 Task: Create a due date automation trigger when advanced on, the moment a card is due add fields with custom field "Resume" set to a number greater or equal to 1 and lower or equal to 10.
Action: Mouse moved to (1247, 355)
Screenshot: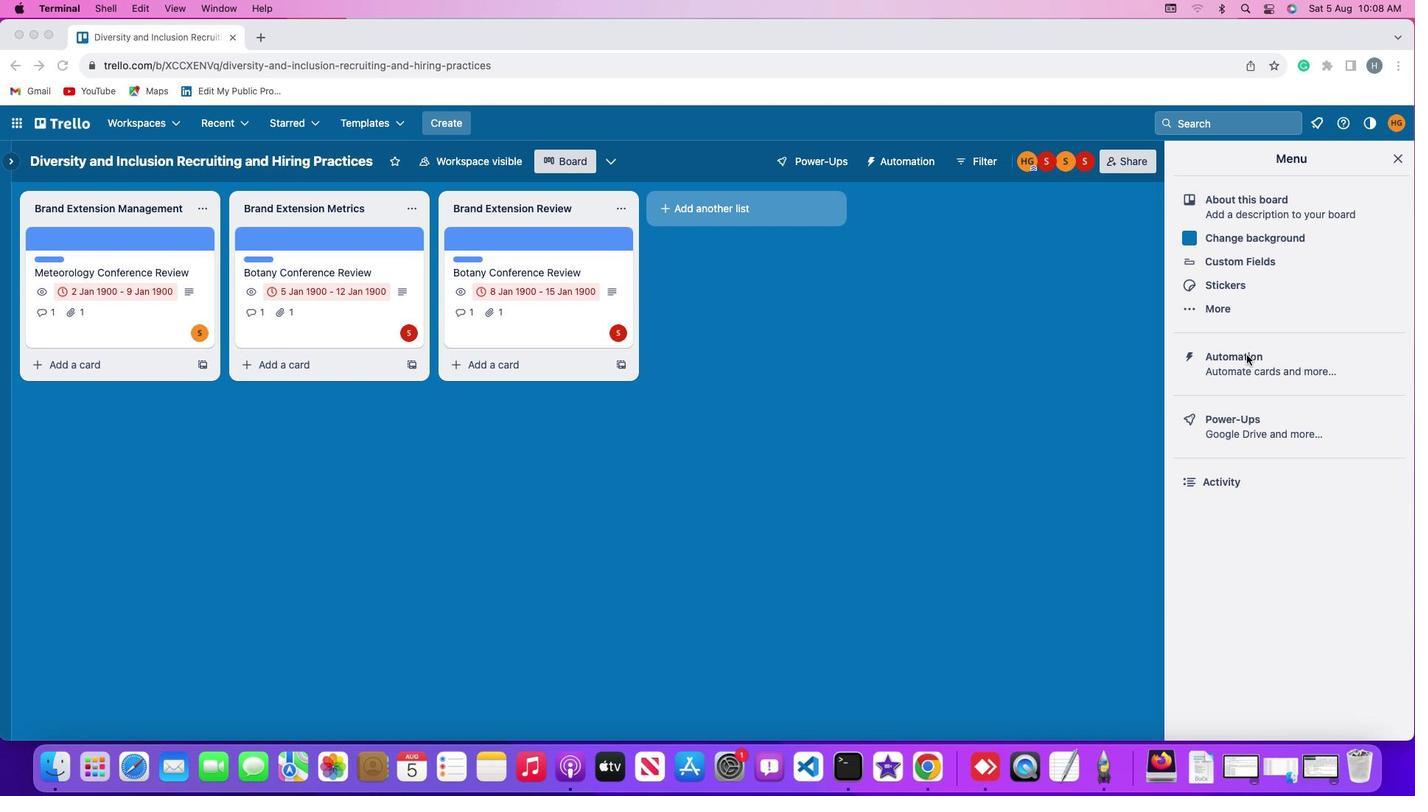 
Action: Mouse pressed left at (1247, 355)
Screenshot: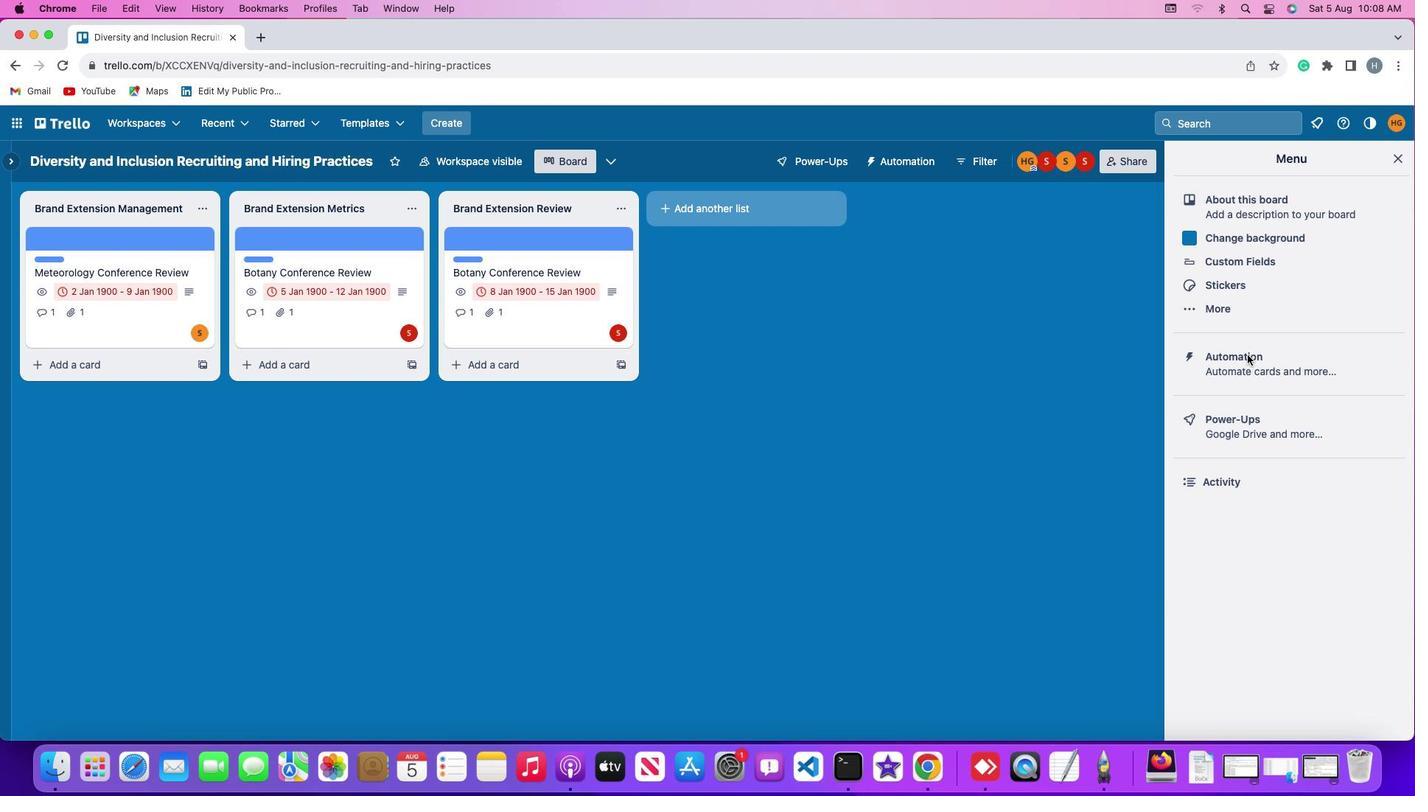 
Action: Mouse moved to (1247, 354)
Screenshot: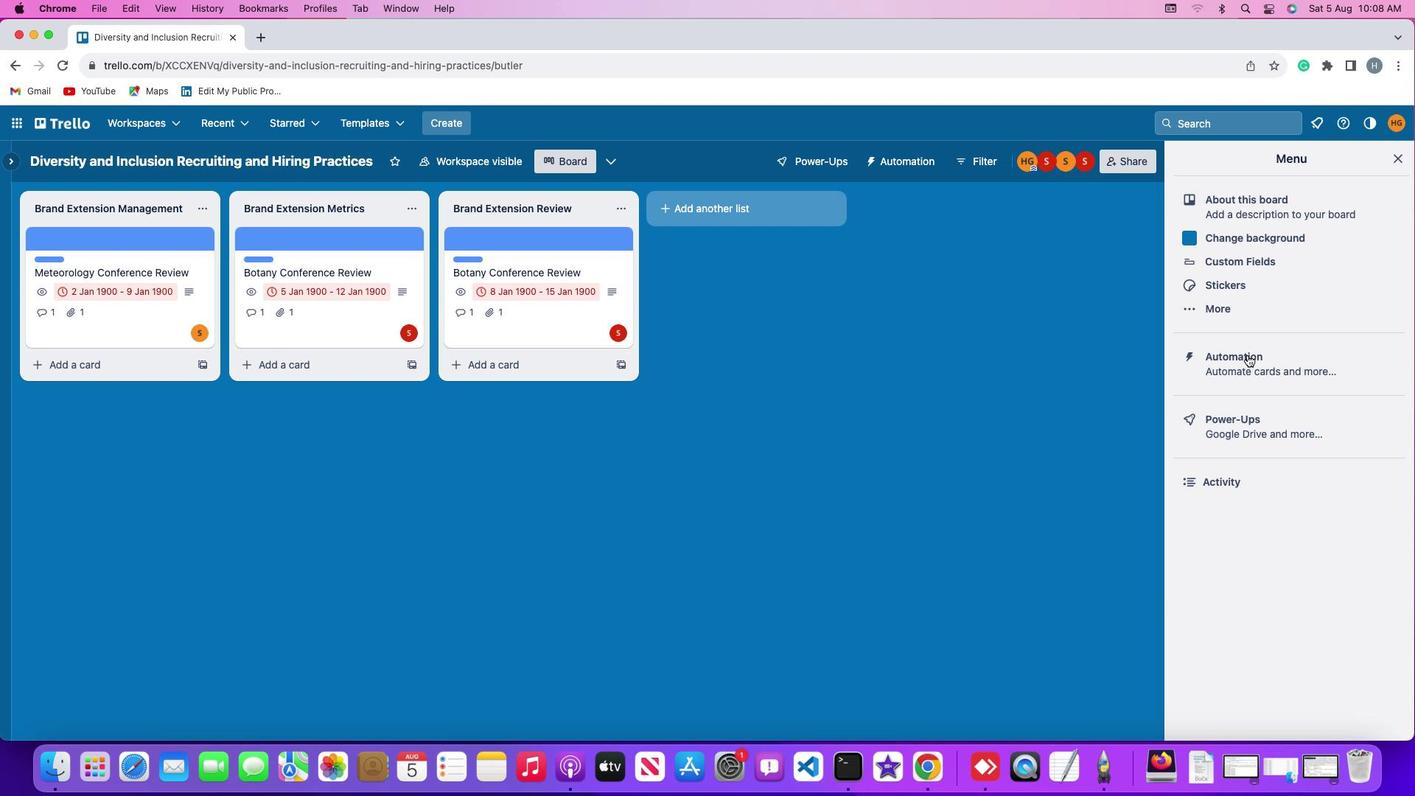 
Action: Mouse pressed left at (1247, 354)
Screenshot: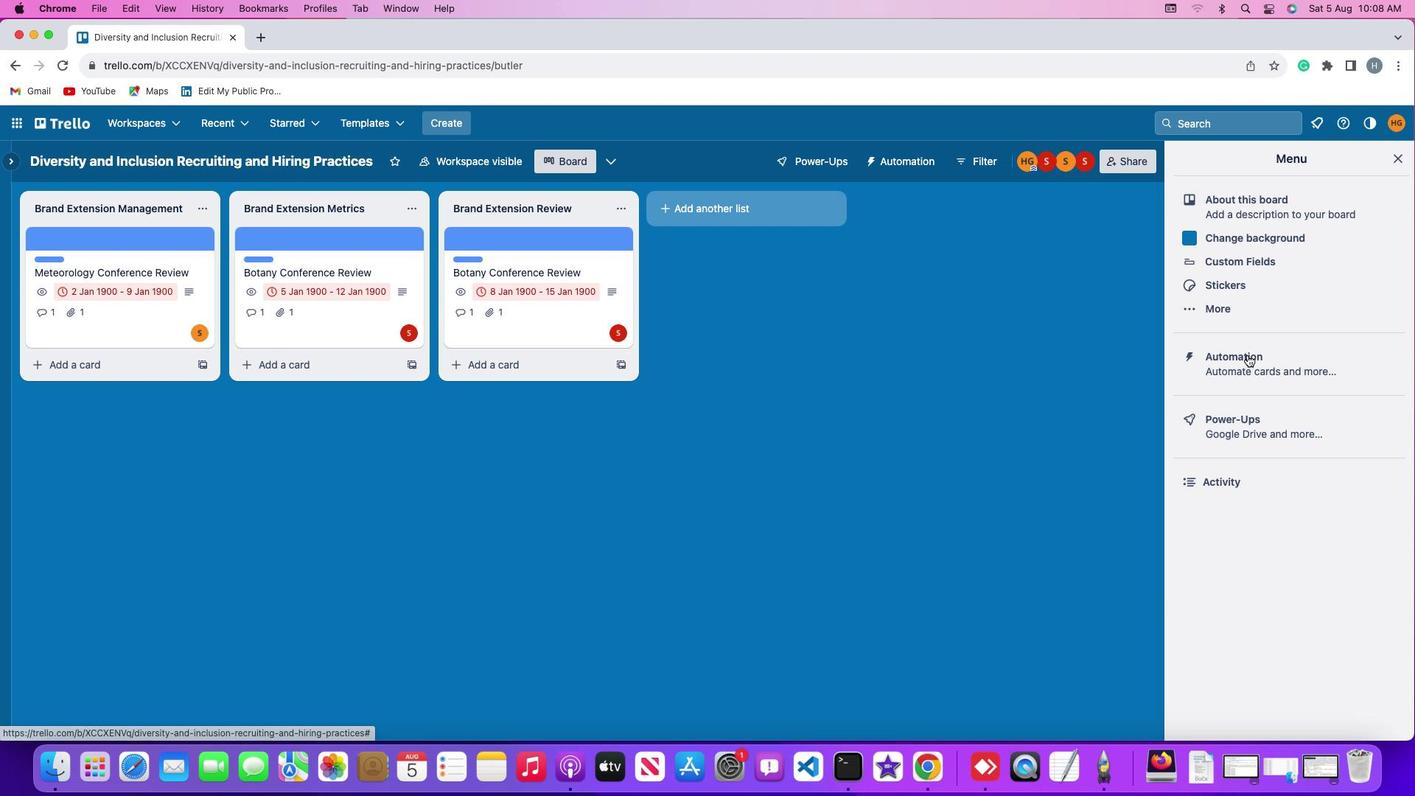 
Action: Mouse moved to (91, 356)
Screenshot: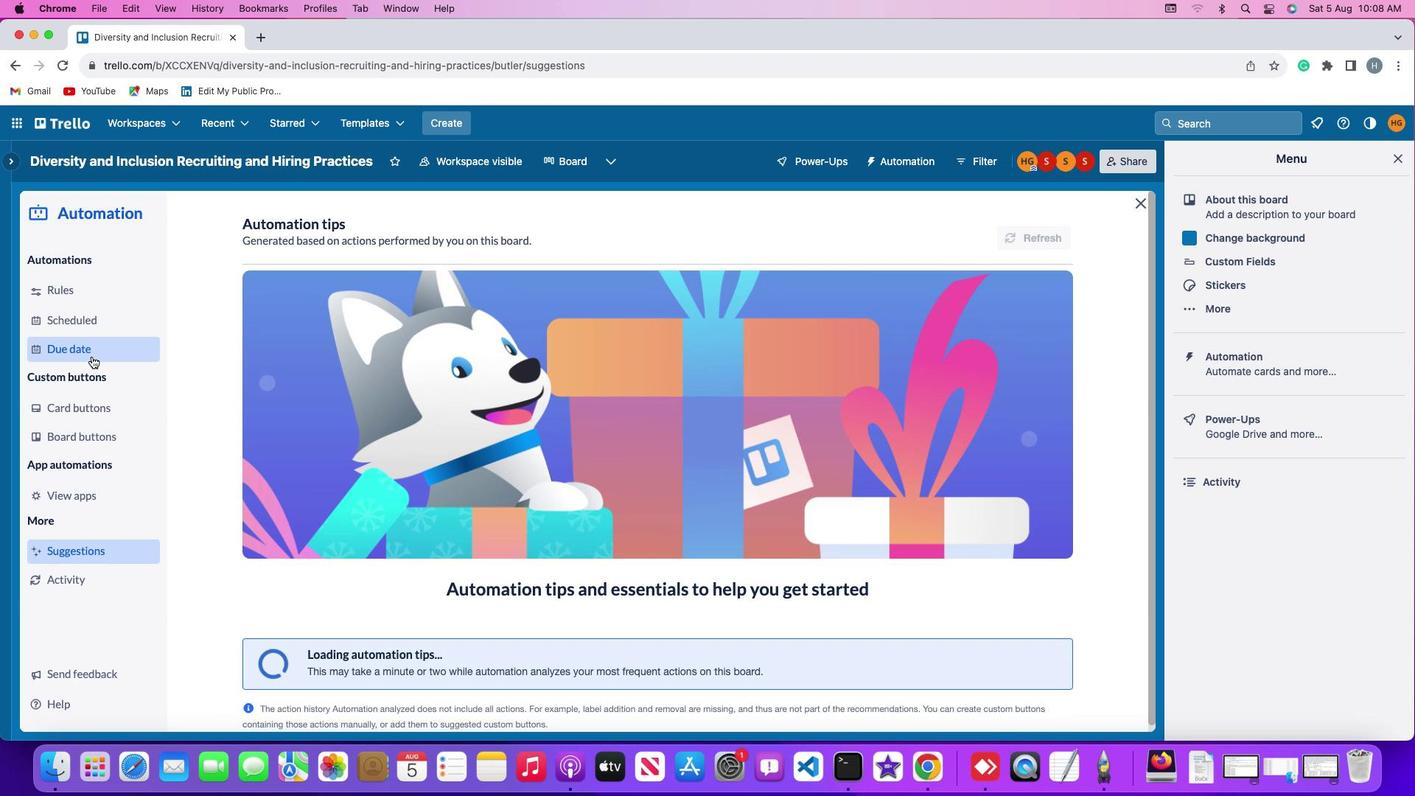 
Action: Mouse pressed left at (91, 356)
Screenshot: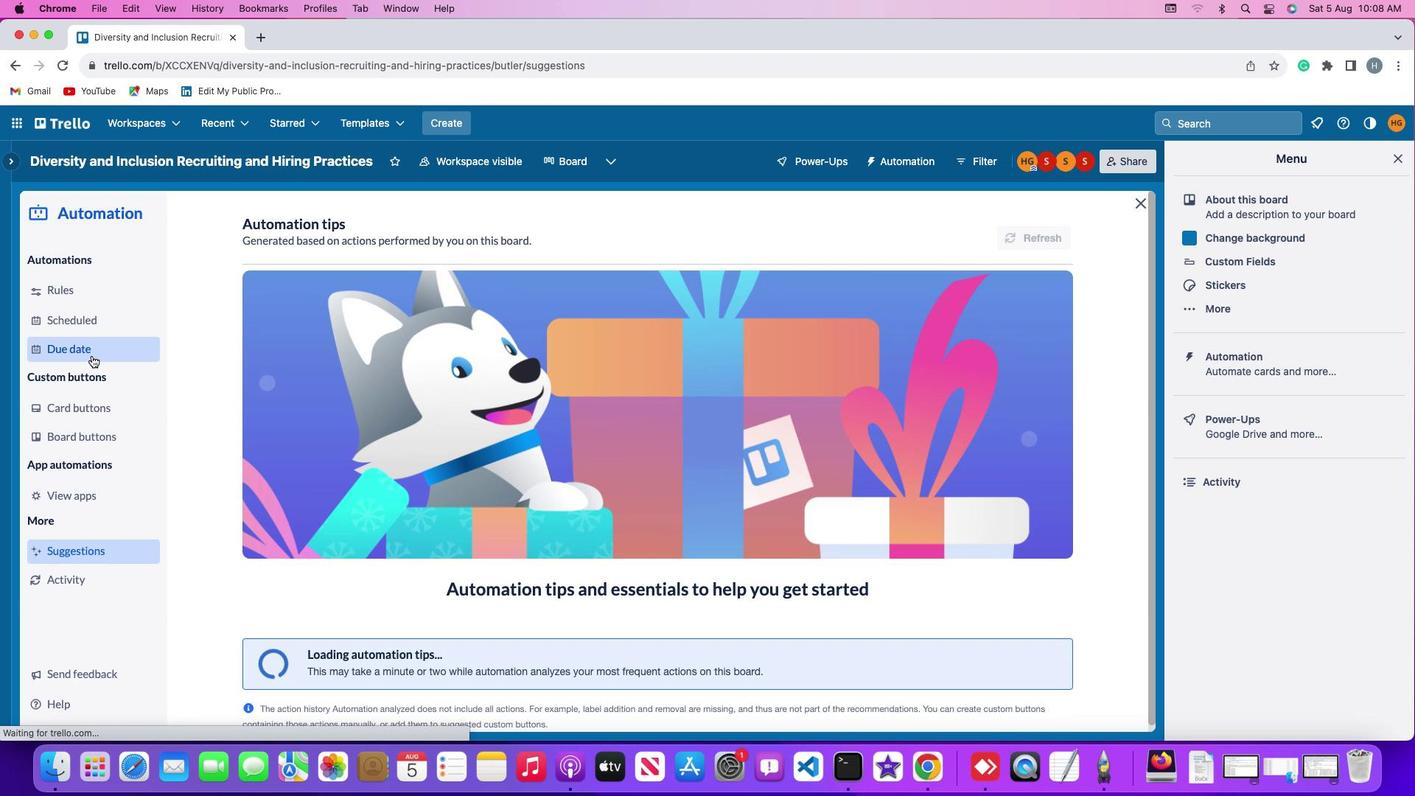 
Action: Mouse moved to (985, 227)
Screenshot: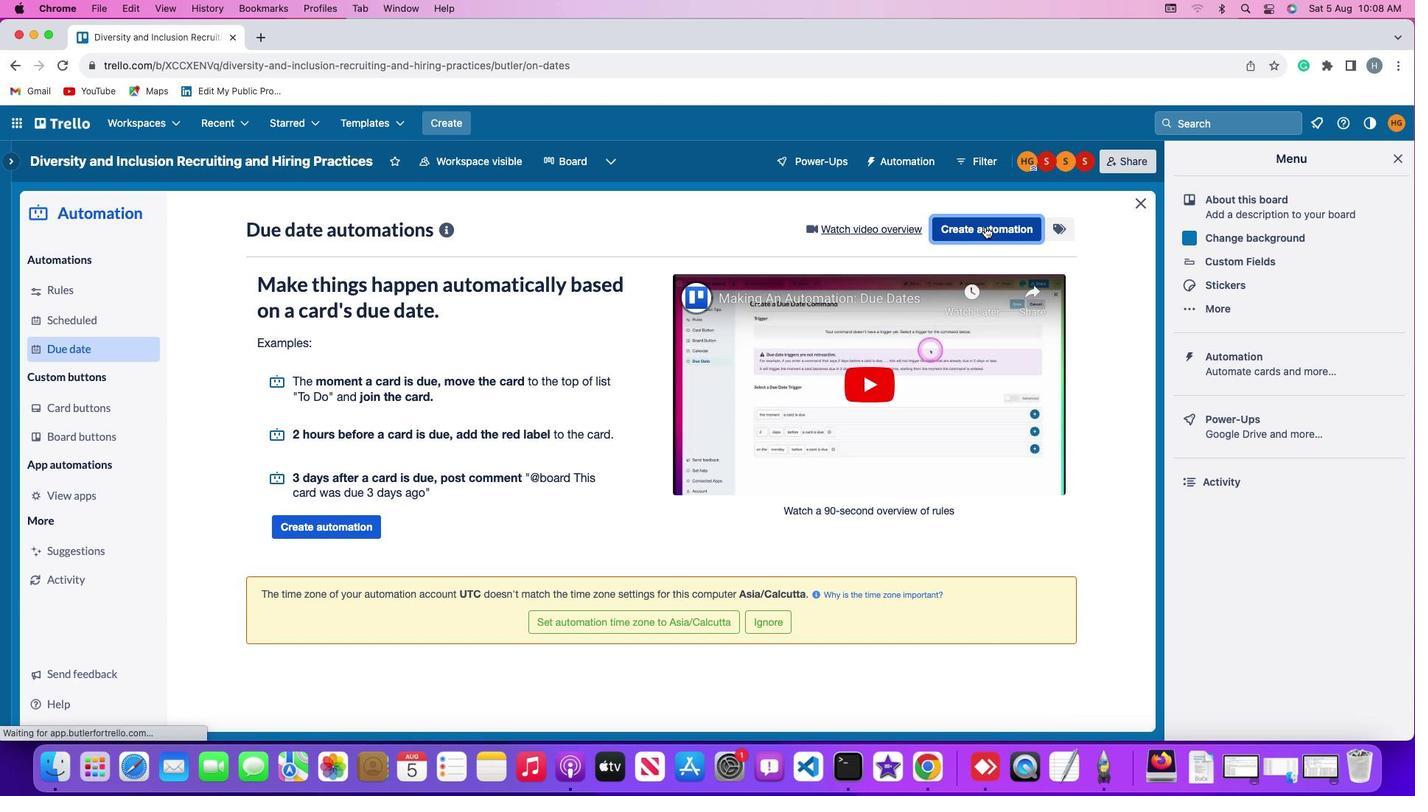 
Action: Mouse pressed left at (985, 227)
Screenshot: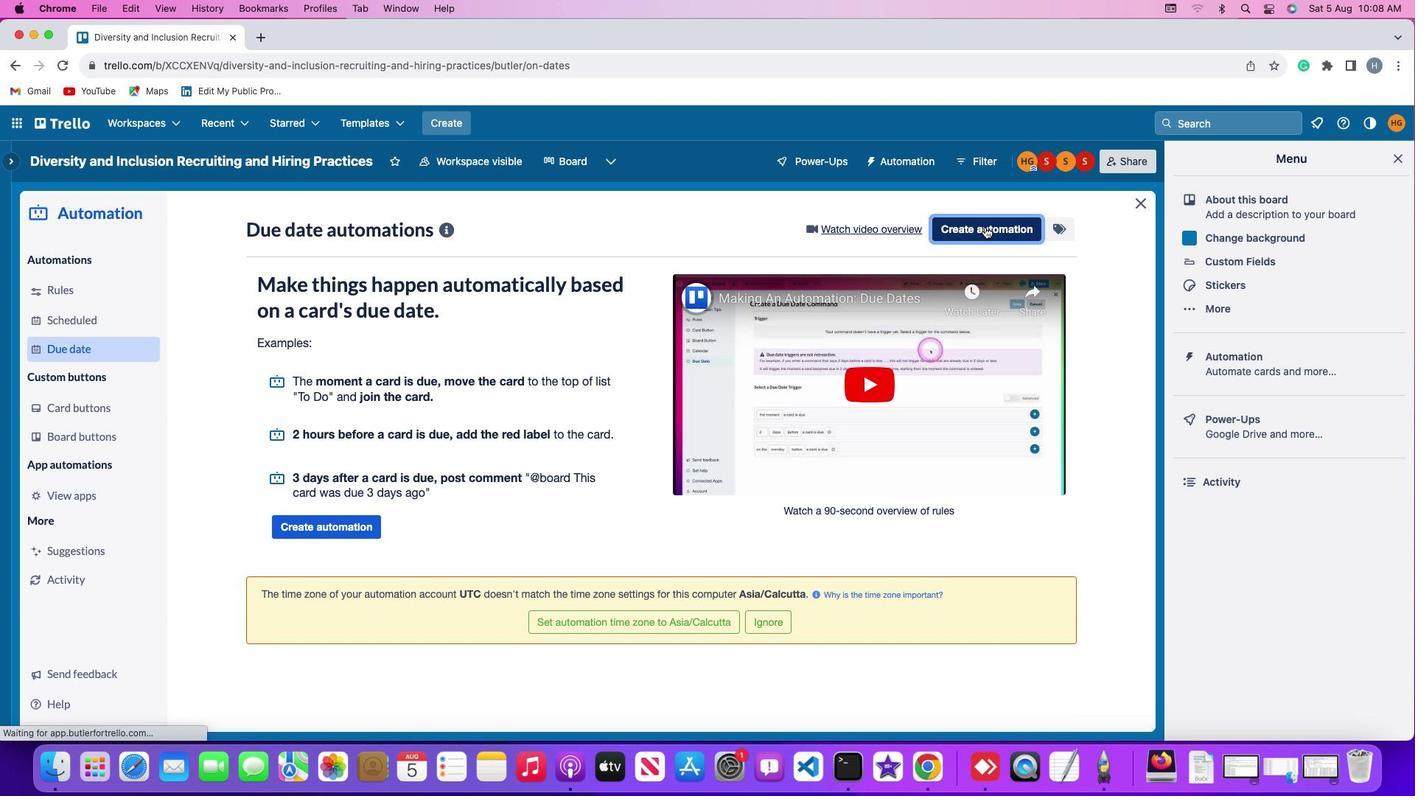 
Action: Mouse moved to (659, 367)
Screenshot: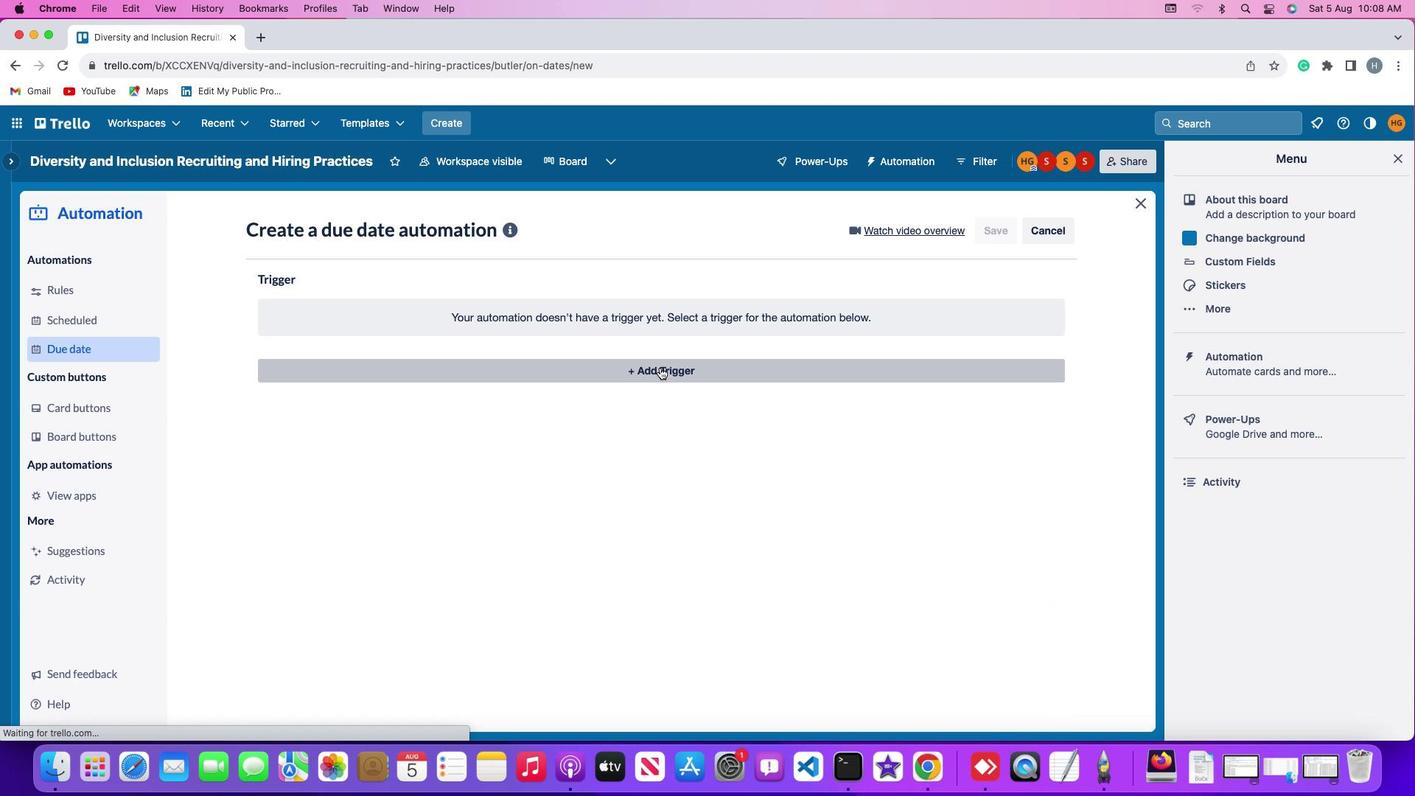 
Action: Mouse pressed left at (659, 367)
Screenshot: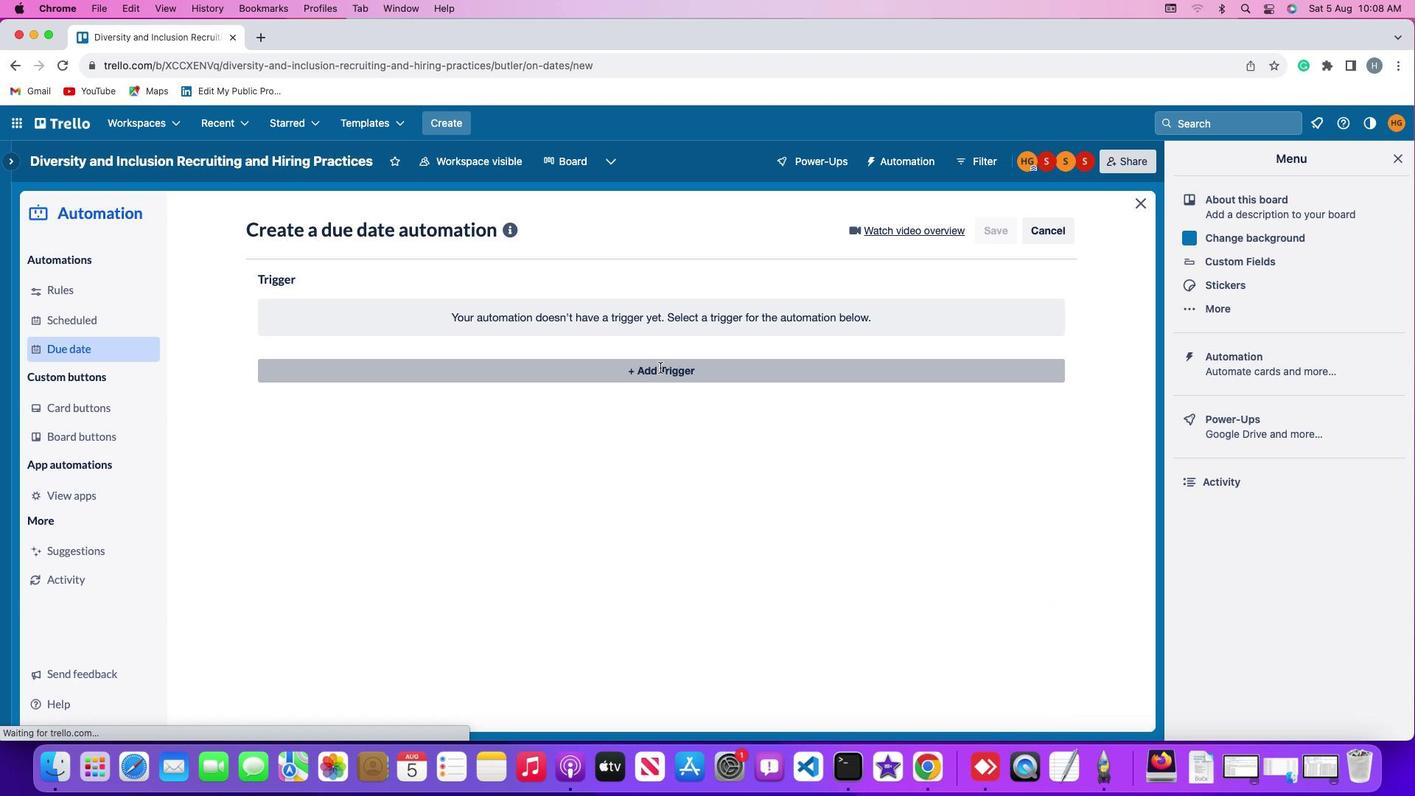 
Action: Mouse moved to (384, 541)
Screenshot: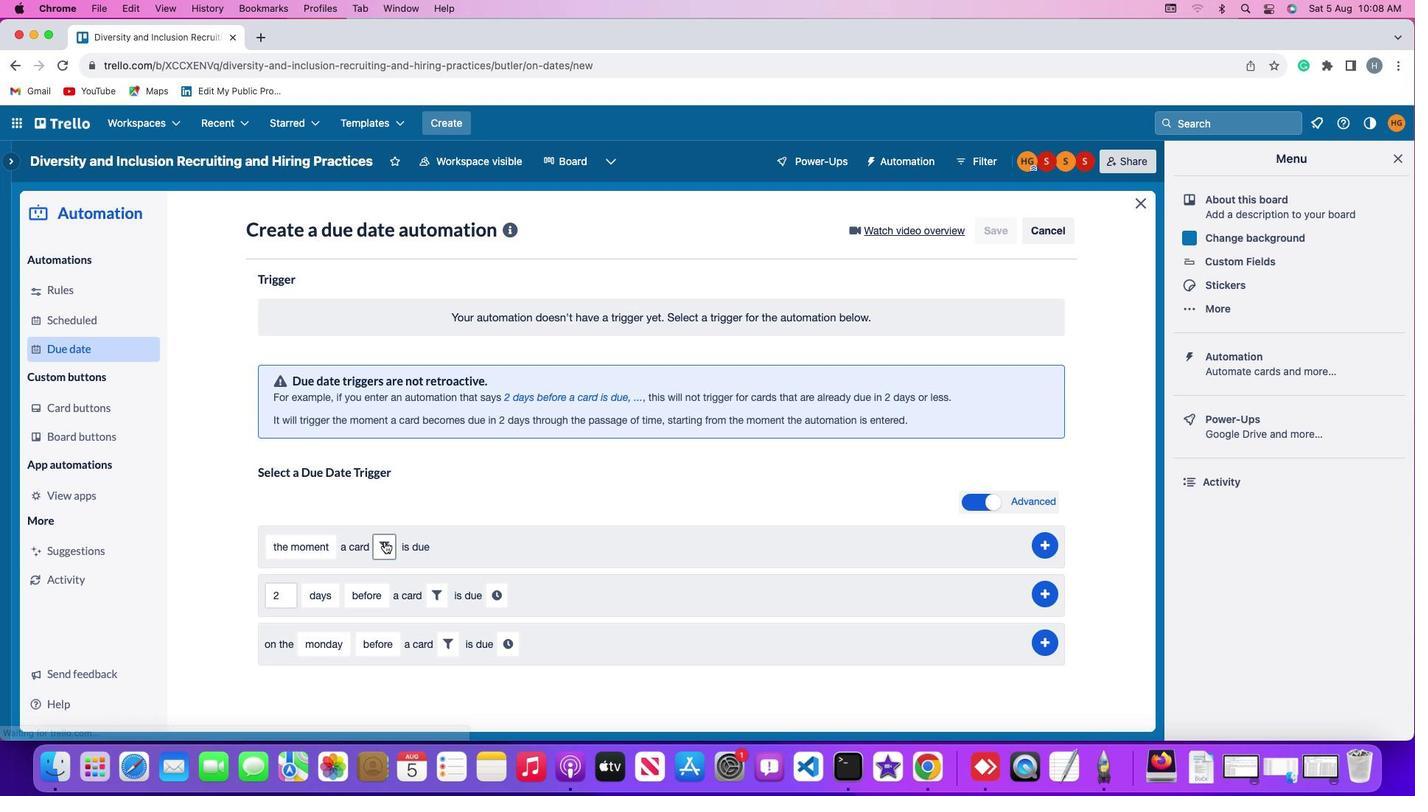 
Action: Mouse pressed left at (384, 541)
Screenshot: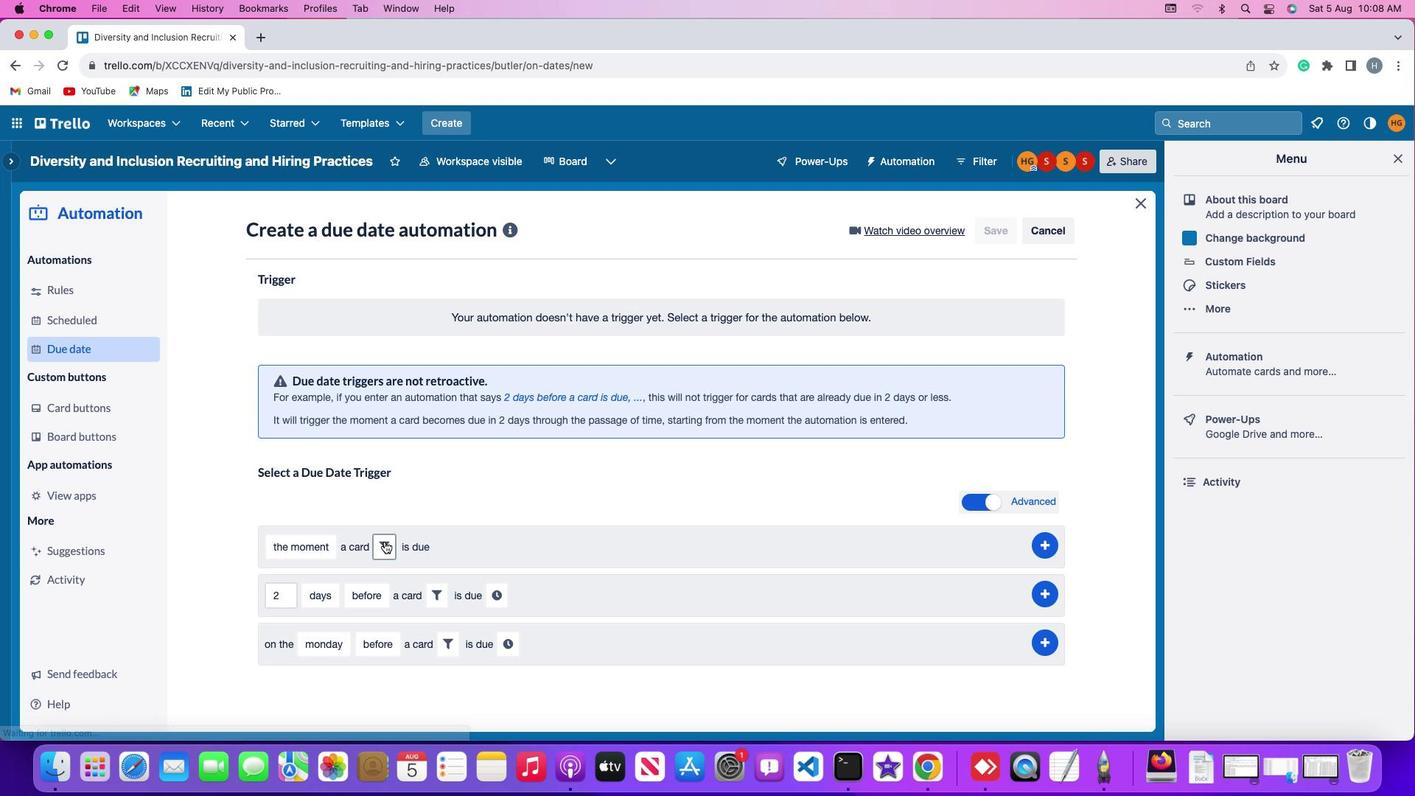 
Action: Mouse moved to (620, 587)
Screenshot: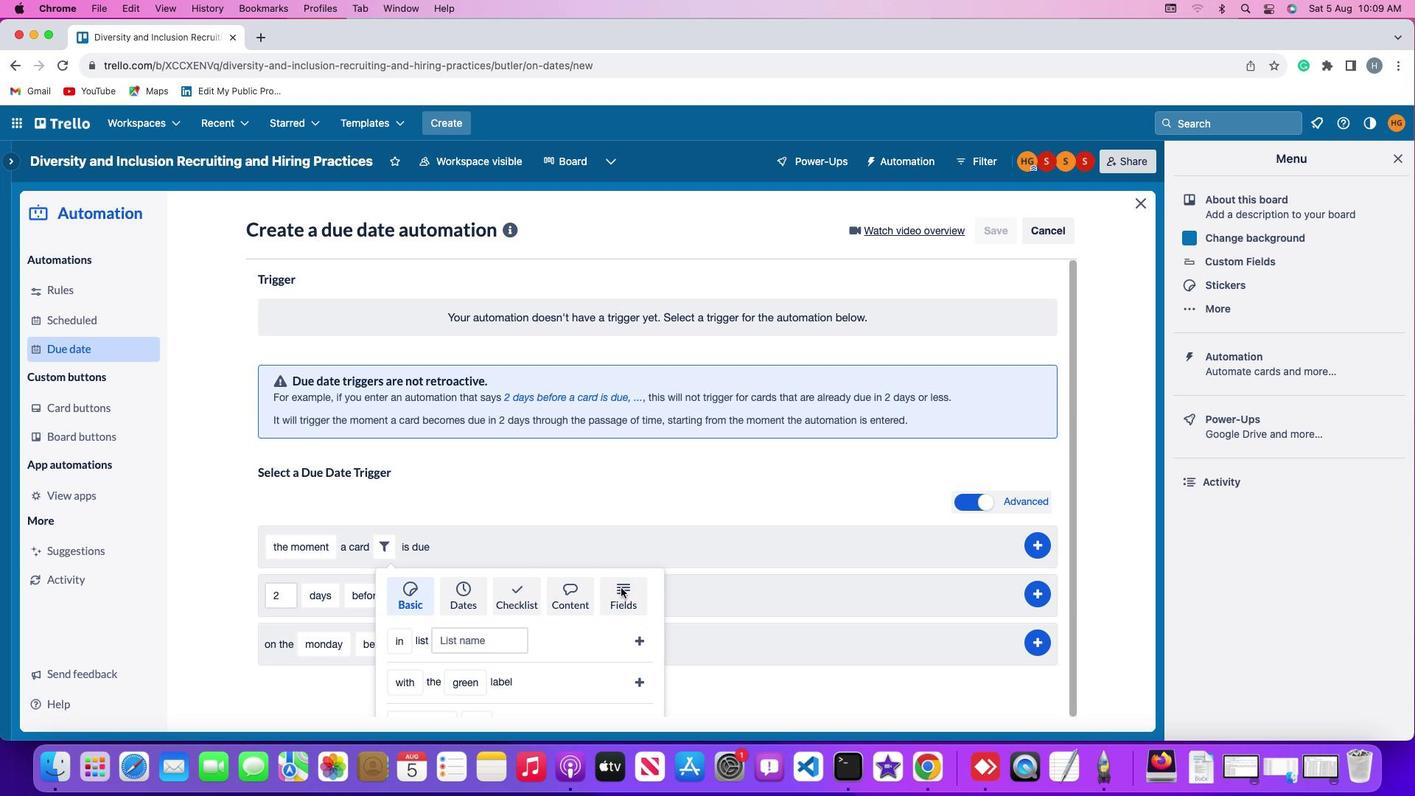 
Action: Mouse pressed left at (620, 587)
Screenshot: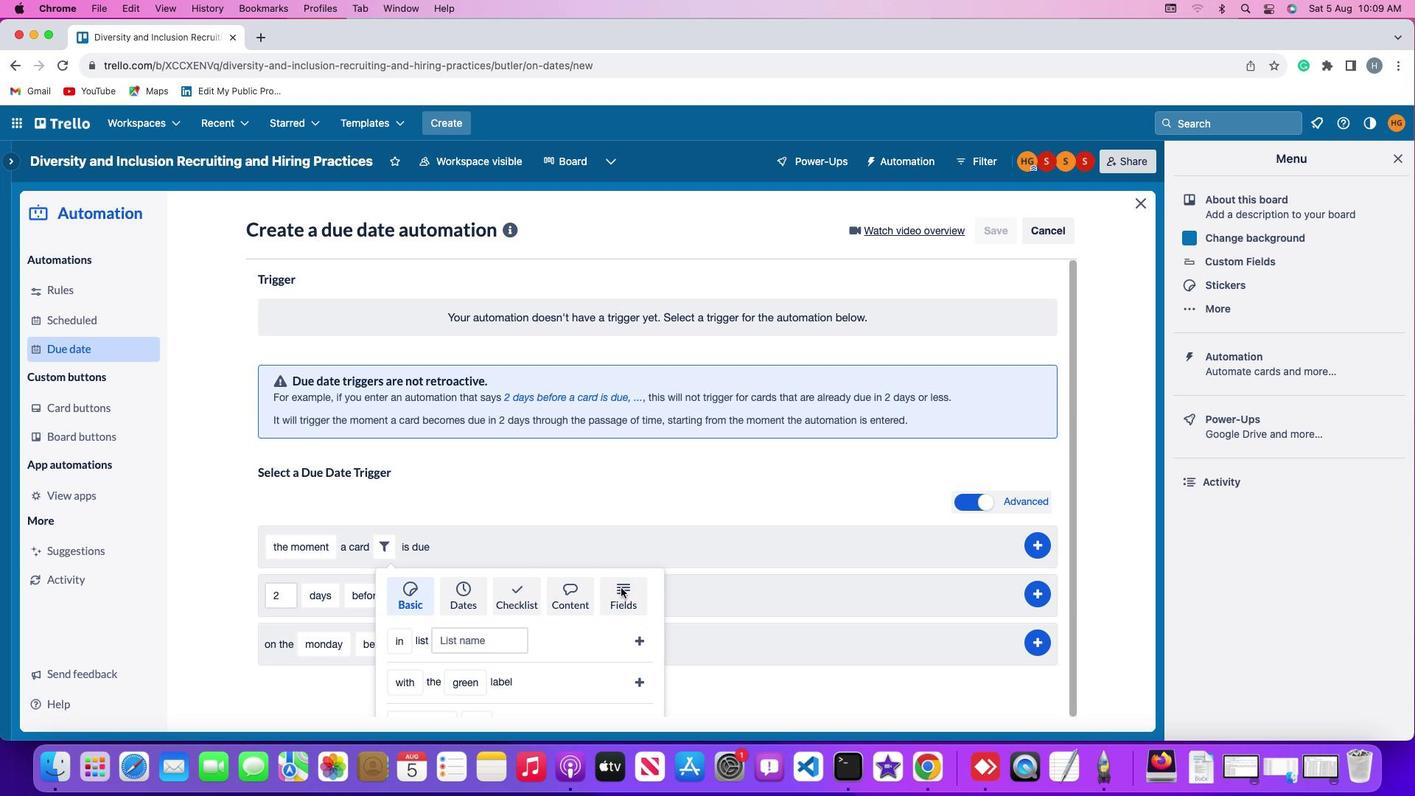
Action: Mouse moved to (561, 580)
Screenshot: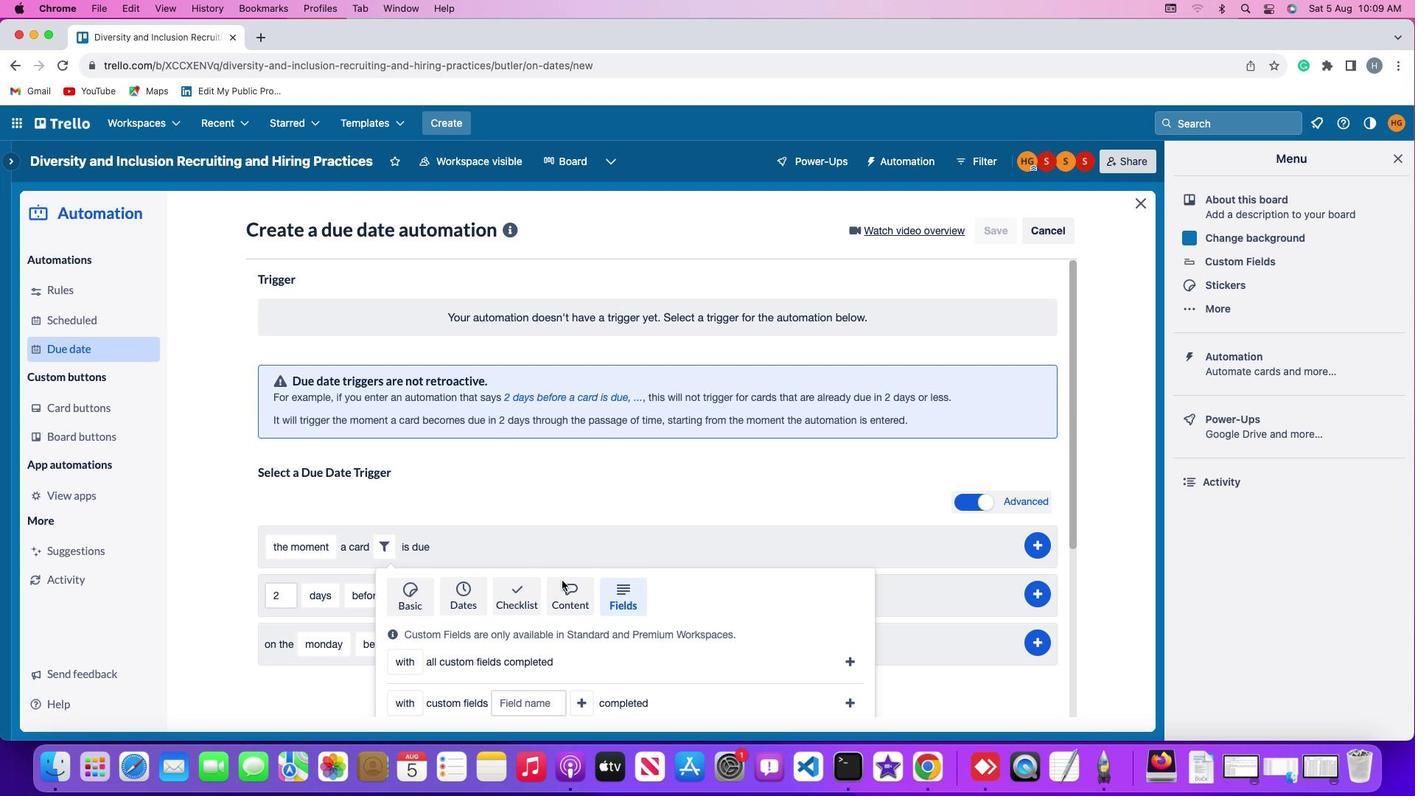 
Action: Mouse scrolled (561, 580) with delta (0, 0)
Screenshot: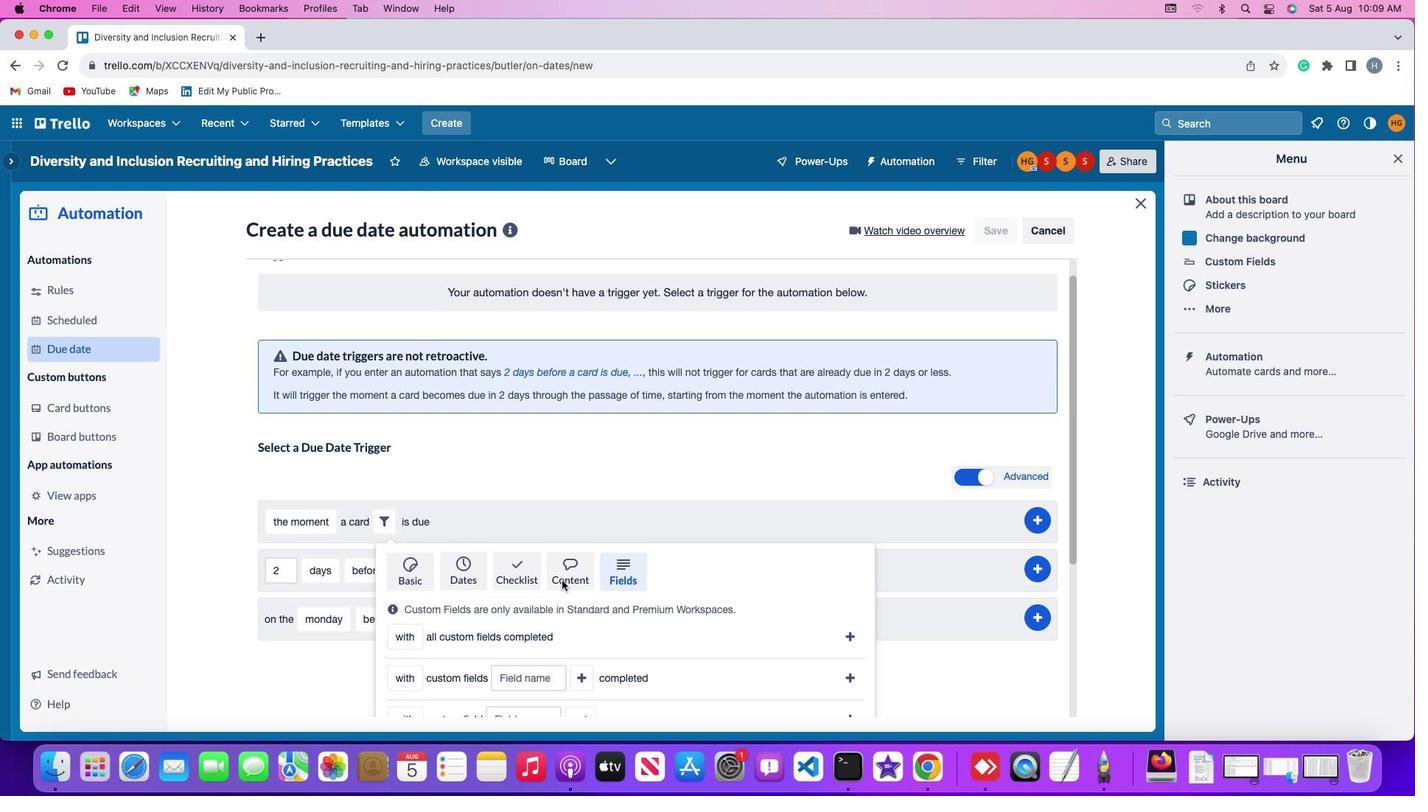 
Action: Mouse scrolled (561, 580) with delta (0, 0)
Screenshot: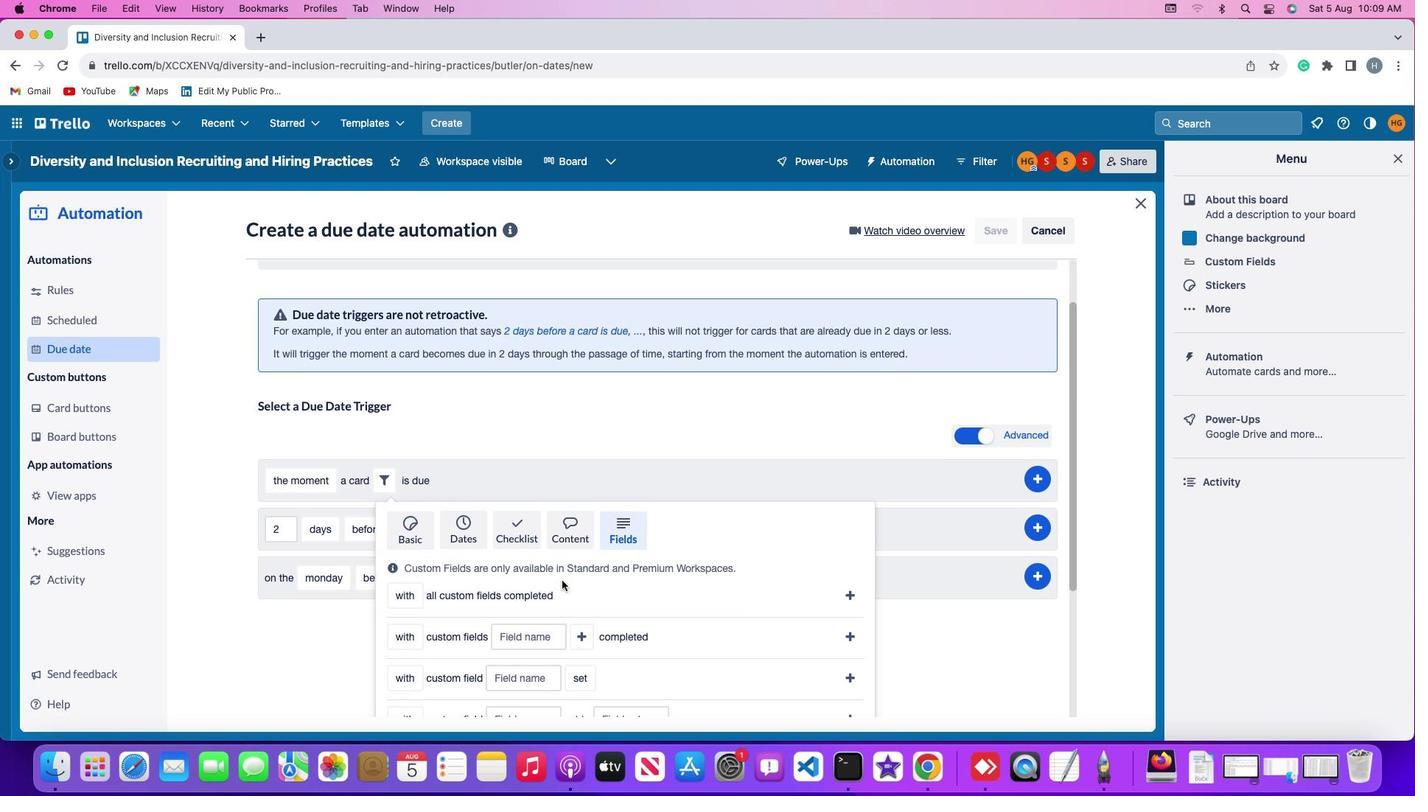 
Action: Mouse scrolled (561, 580) with delta (0, -1)
Screenshot: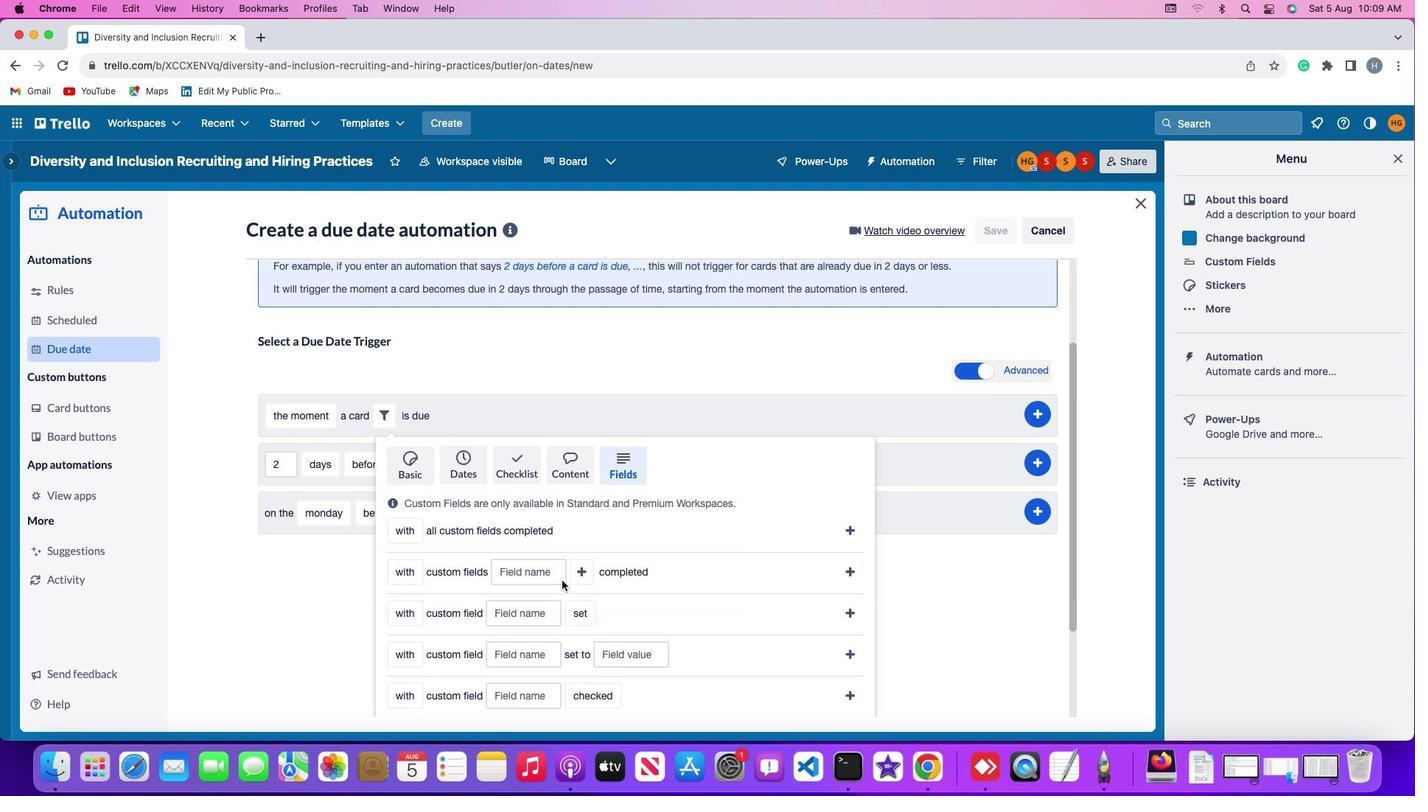 
Action: Mouse scrolled (561, 580) with delta (0, -2)
Screenshot: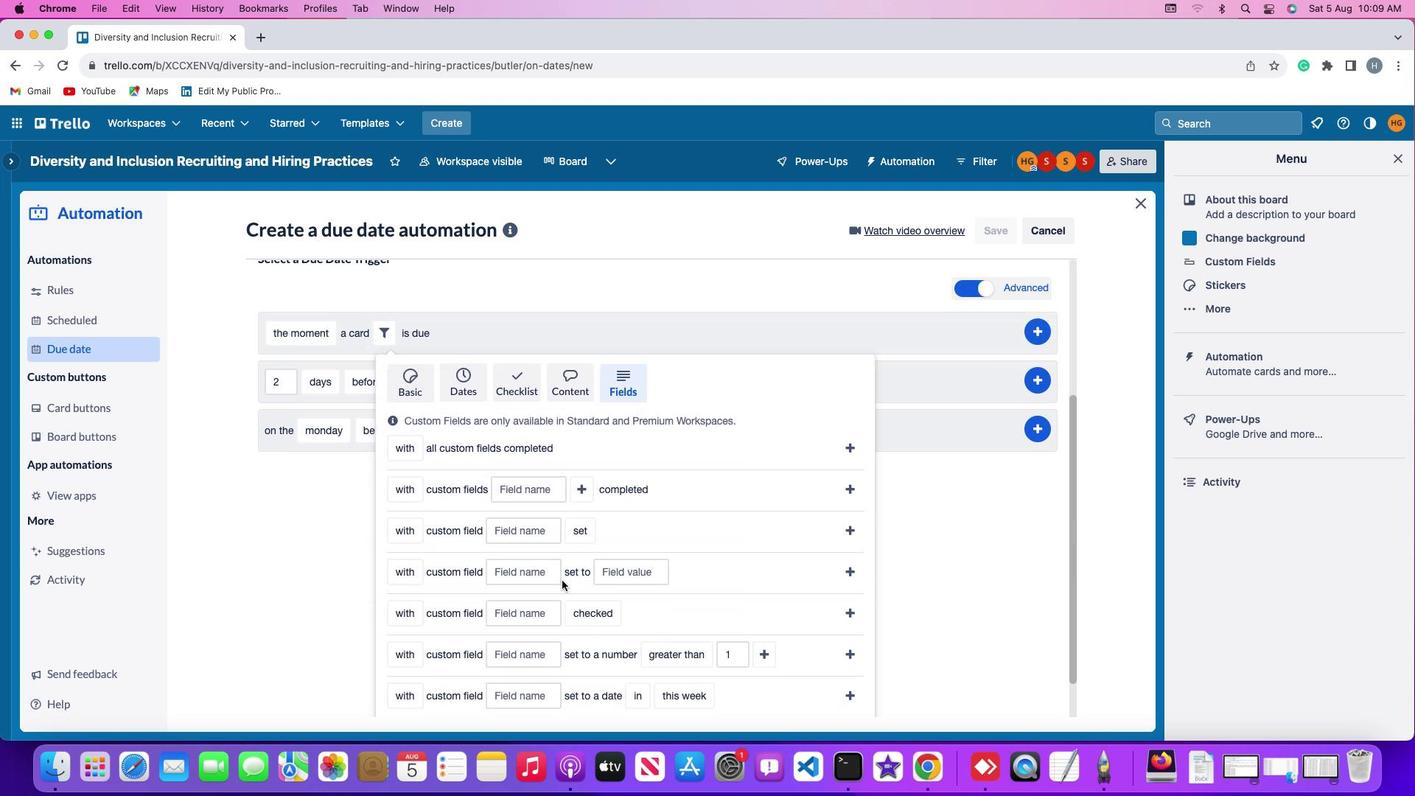 
Action: Mouse scrolled (561, 580) with delta (0, 0)
Screenshot: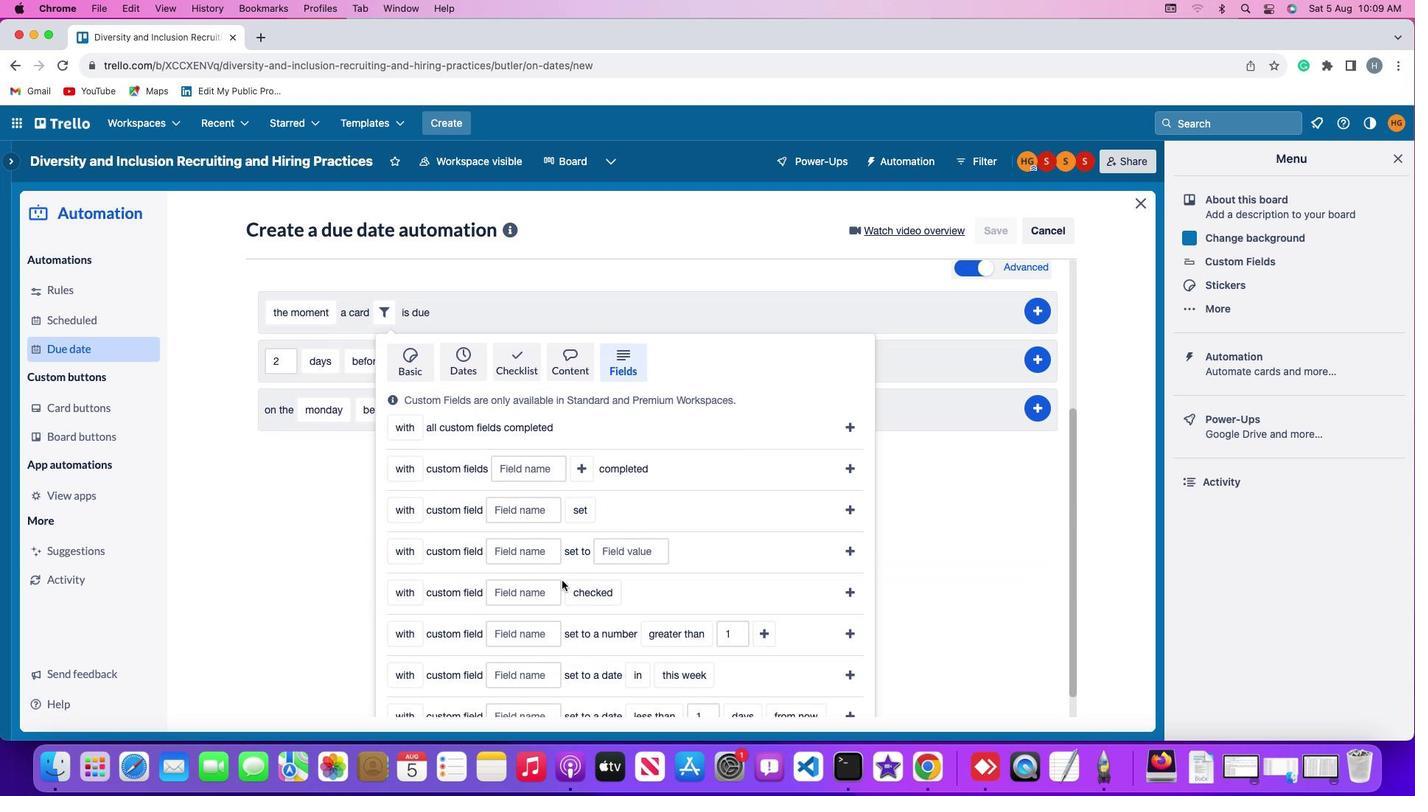 
Action: Mouse scrolled (561, 580) with delta (0, 0)
Screenshot: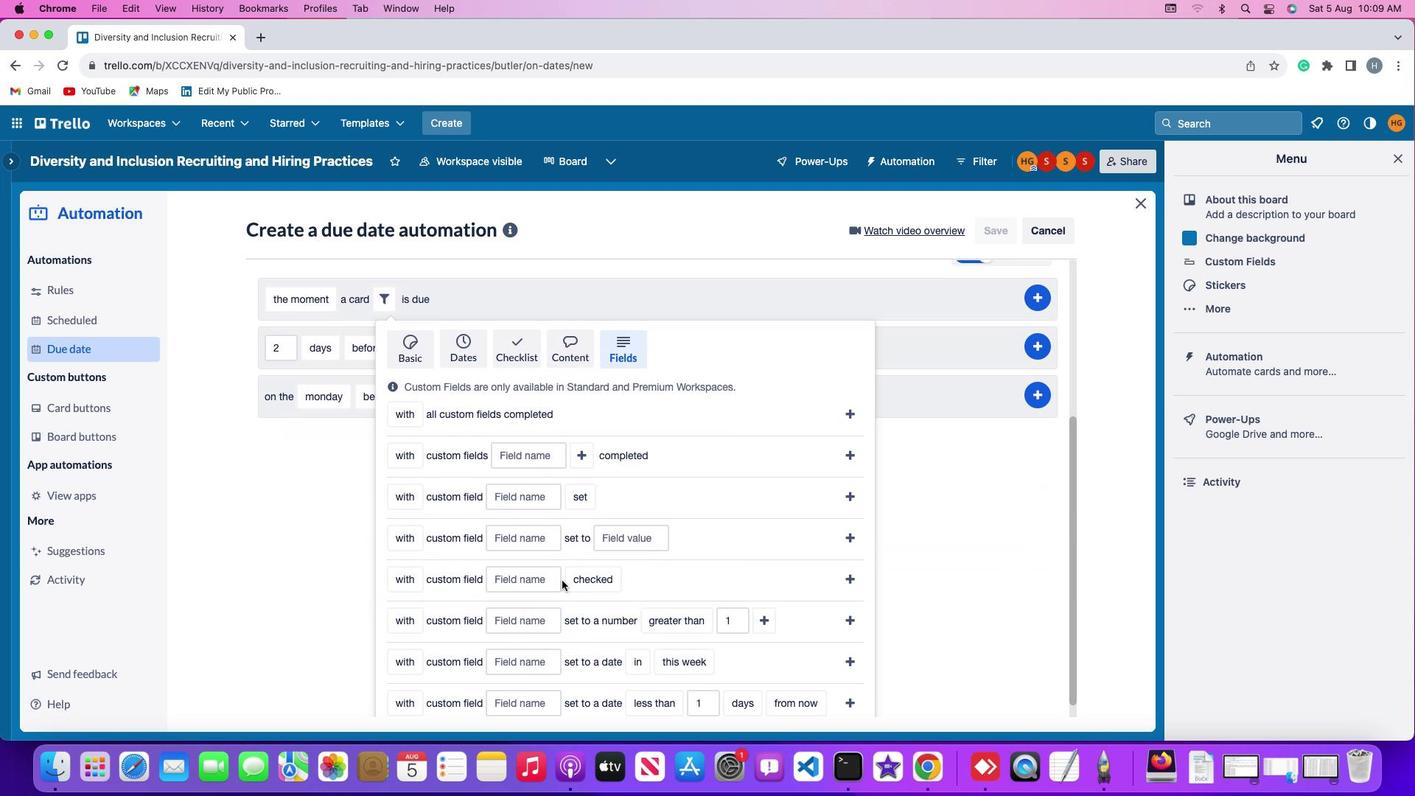 
Action: Mouse scrolled (561, 580) with delta (0, 0)
Screenshot: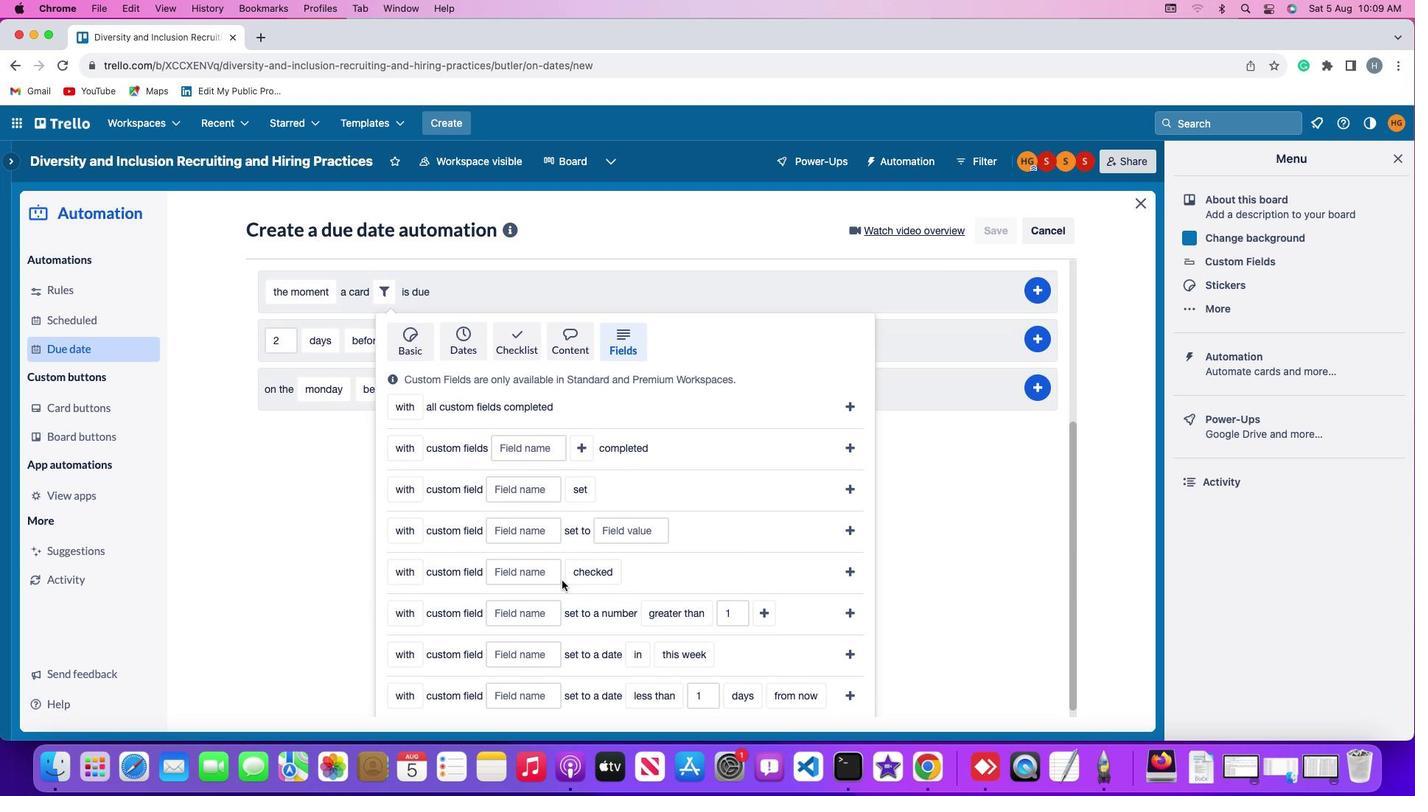 
Action: Mouse scrolled (561, 580) with delta (0, 0)
Screenshot: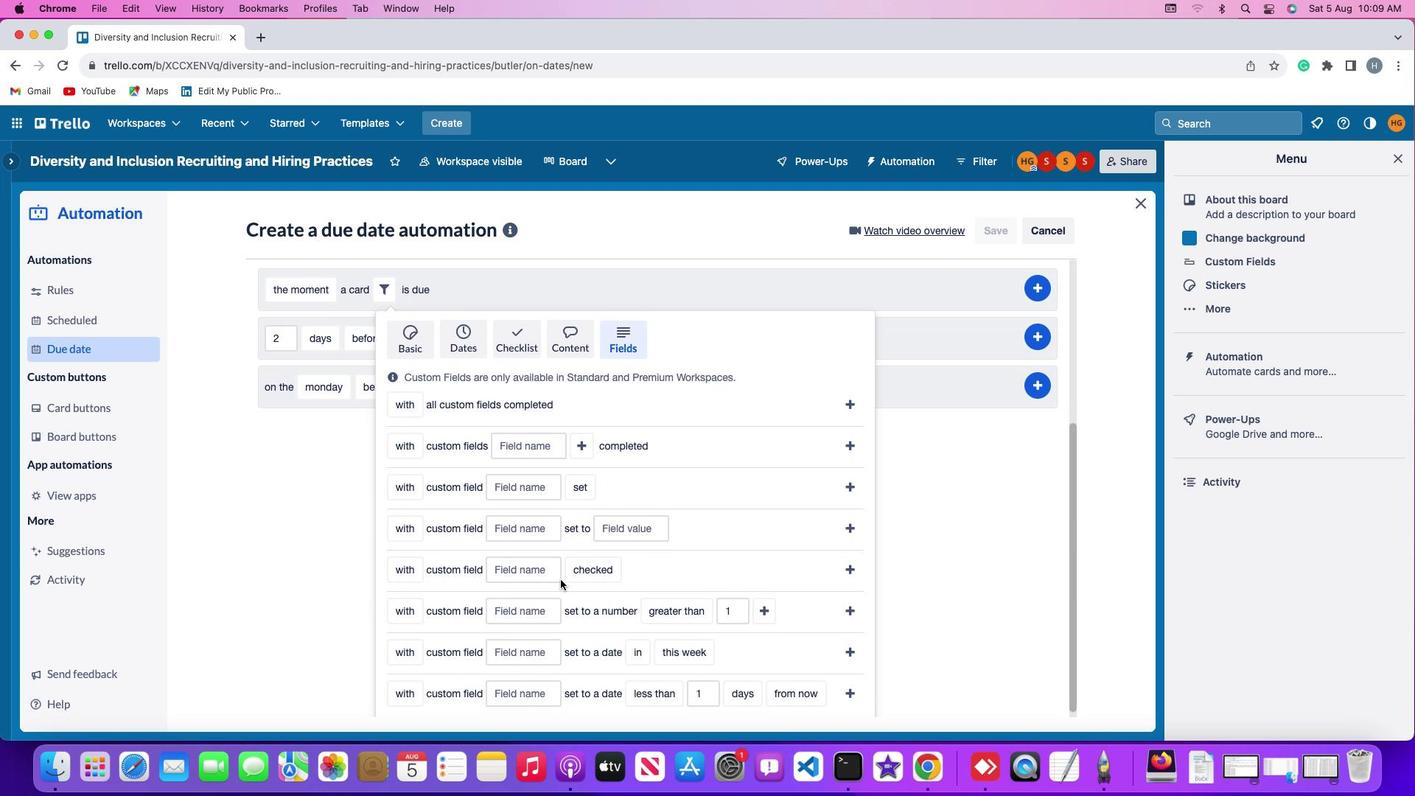 
Action: Mouse scrolled (561, 580) with delta (0, 0)
Screenshot: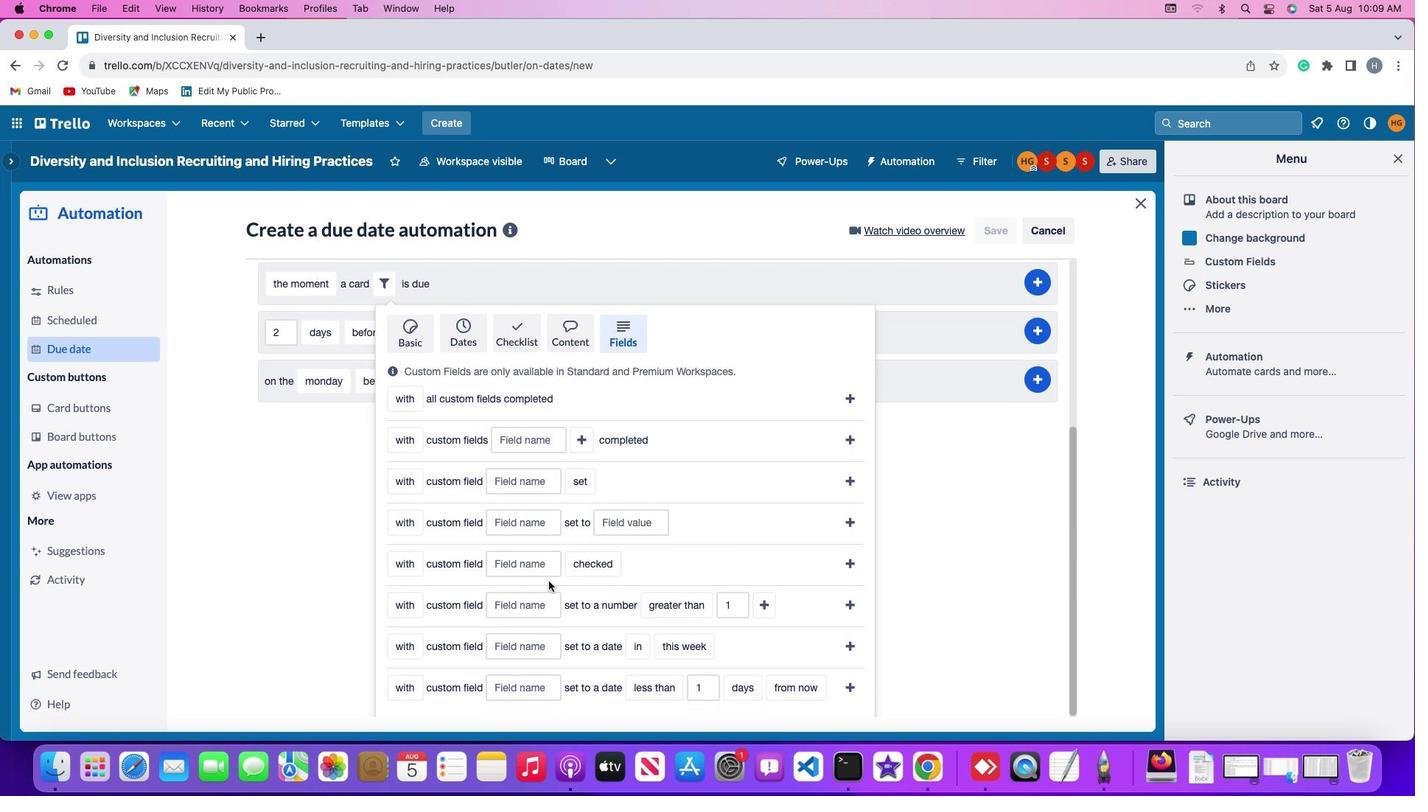 
Action: Mouse moved to (413, 600)
Screenshot: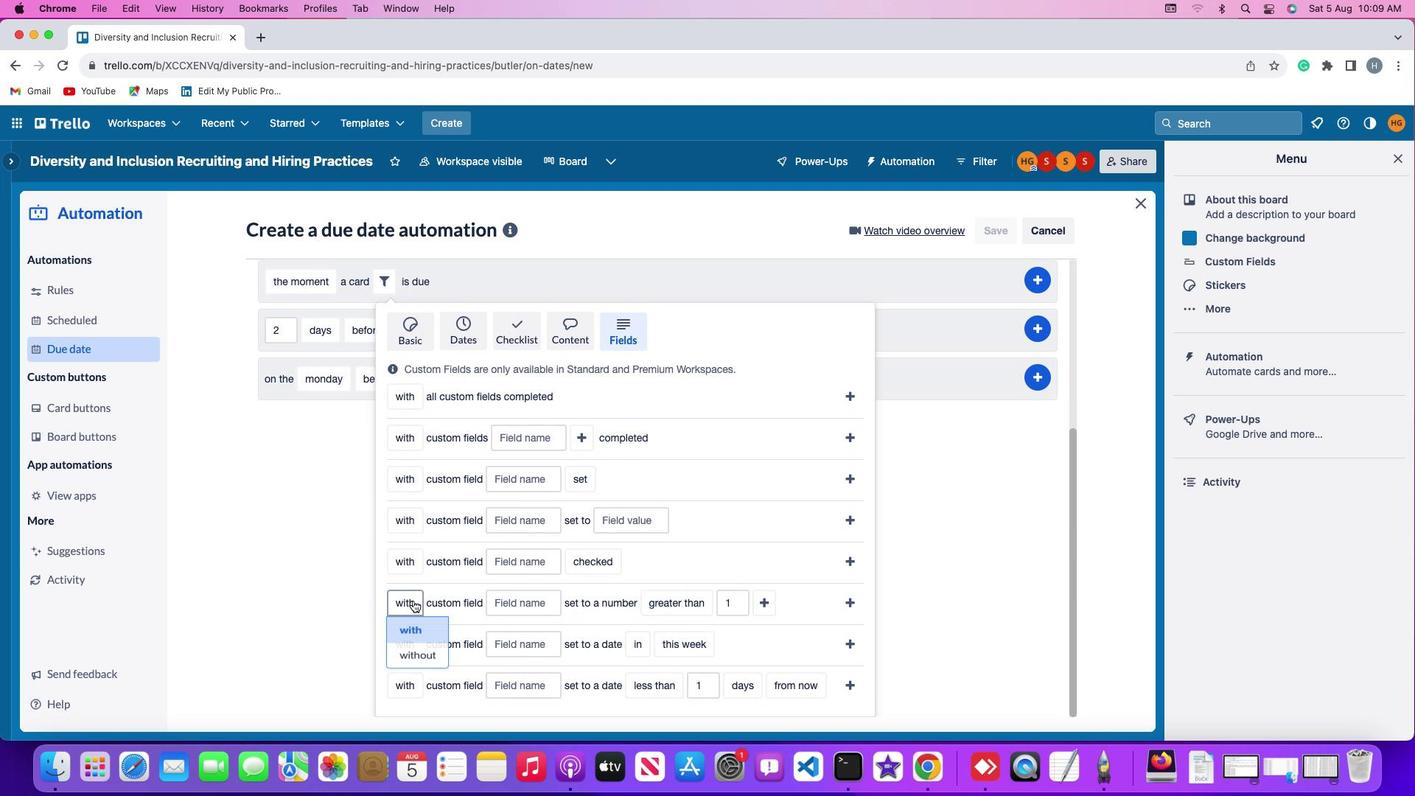 
Action: Mouse pressed left at (413, 600)
Screenshot: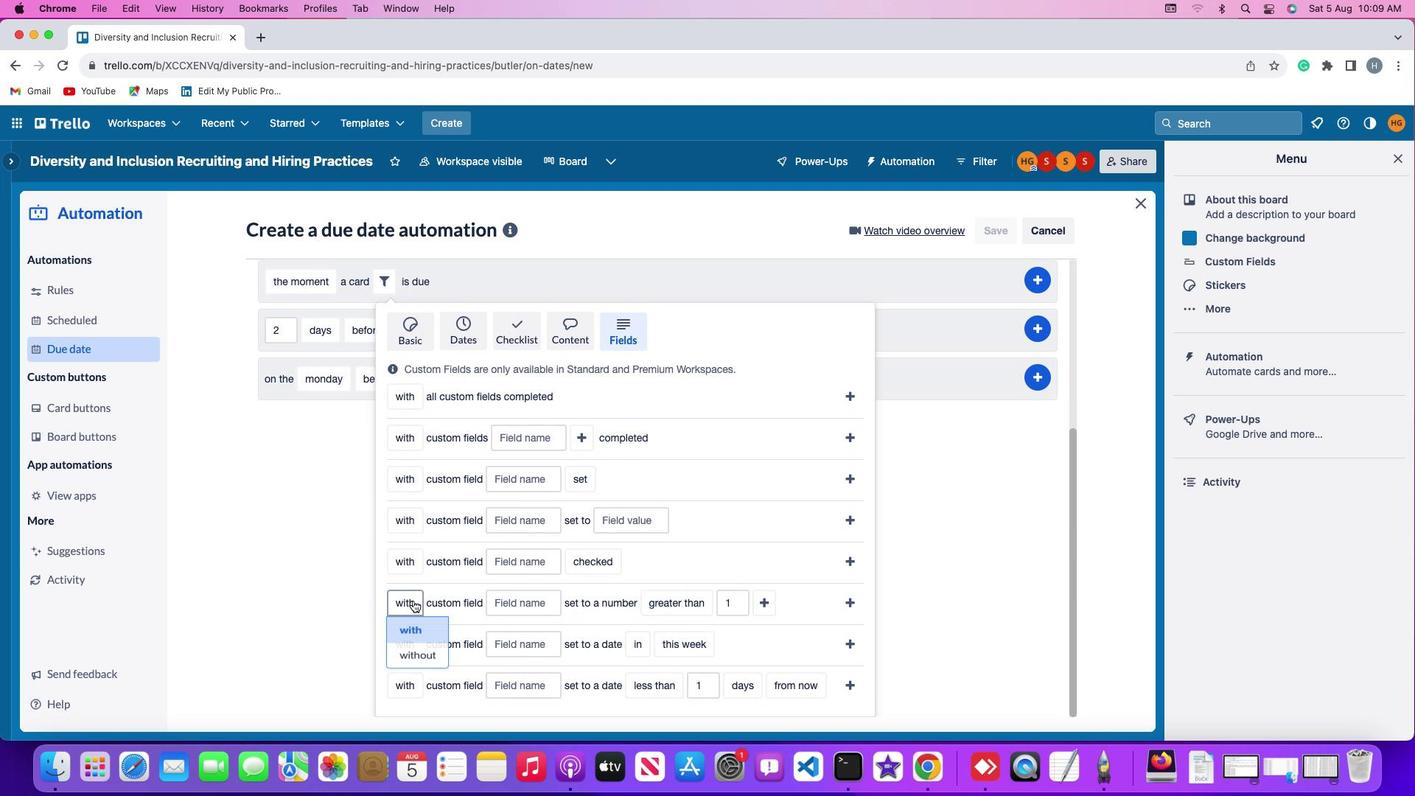 
Action: Mouse moved to (419, 626)
Screenshot: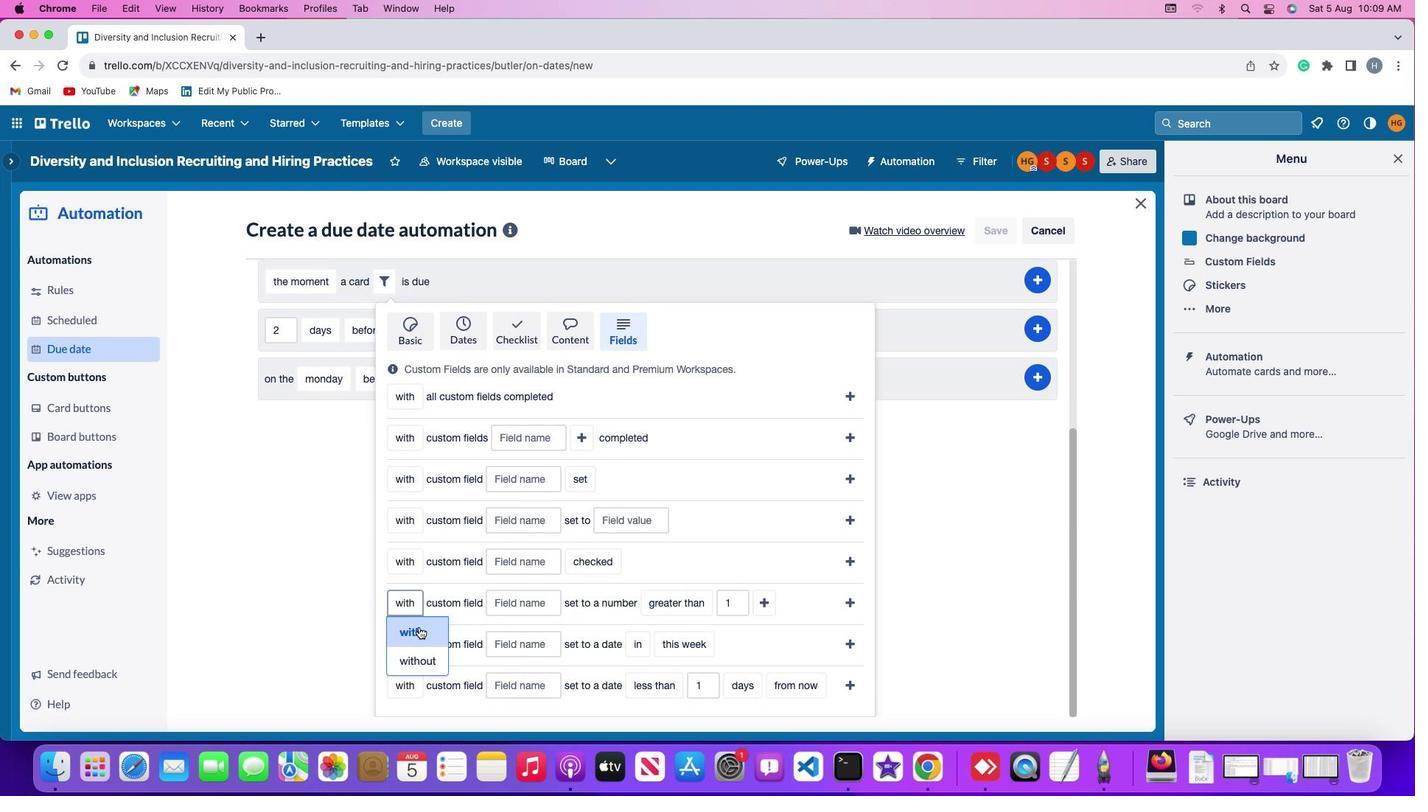 
Action: Mouse pressed left at (419, 626)
Screenshot: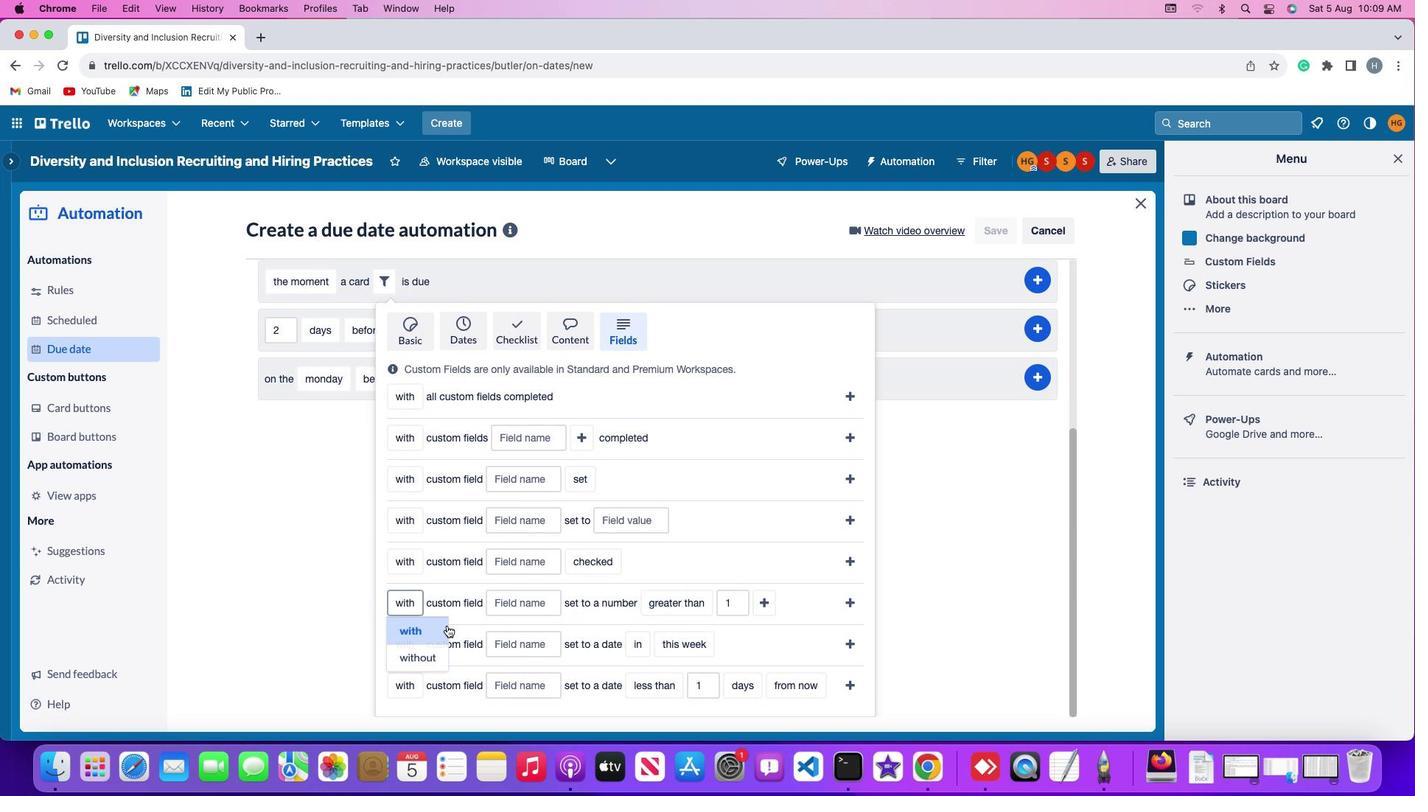 
Action: Mouse moved to (523, 606)
Screenshot: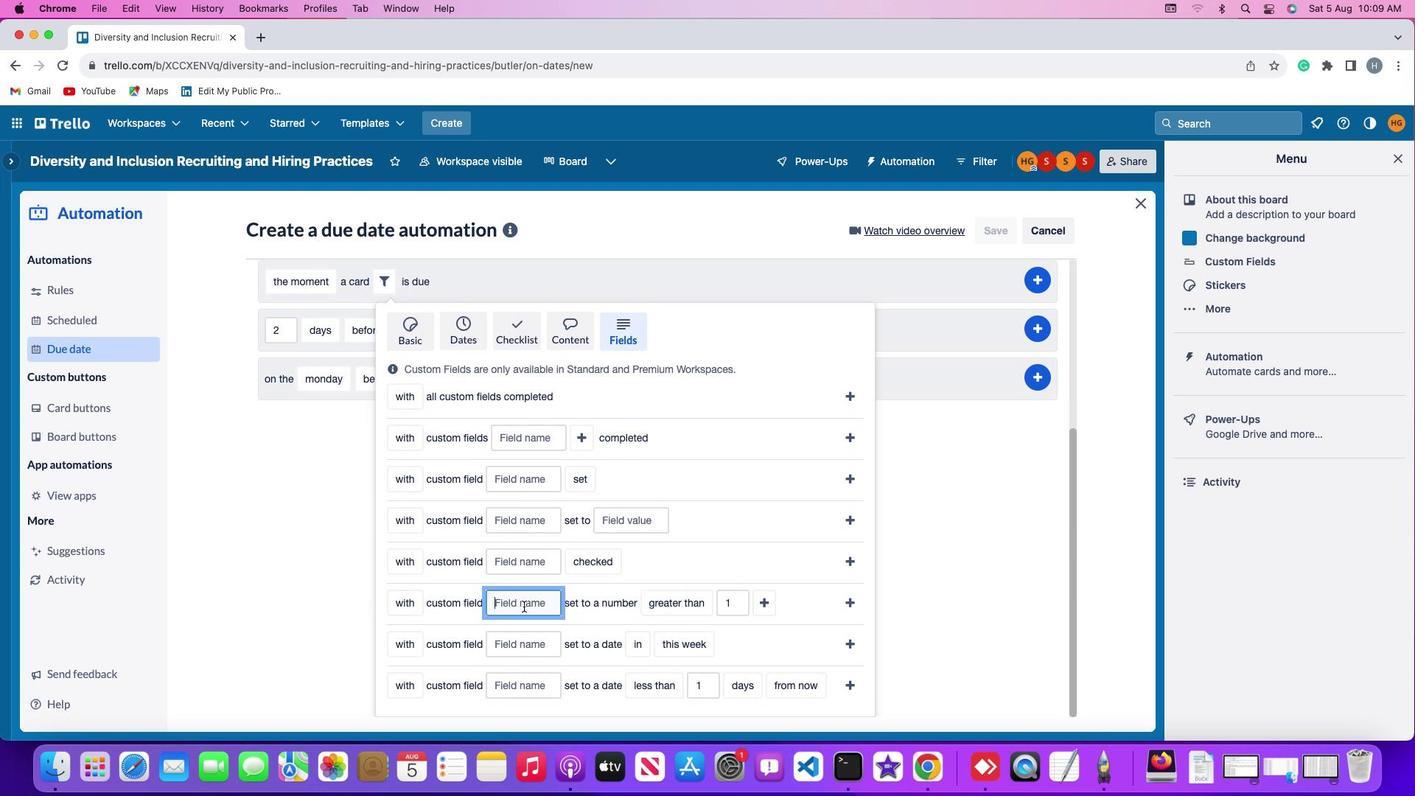 
Action: Mouse pressed left at (523, 606)
Screenshot: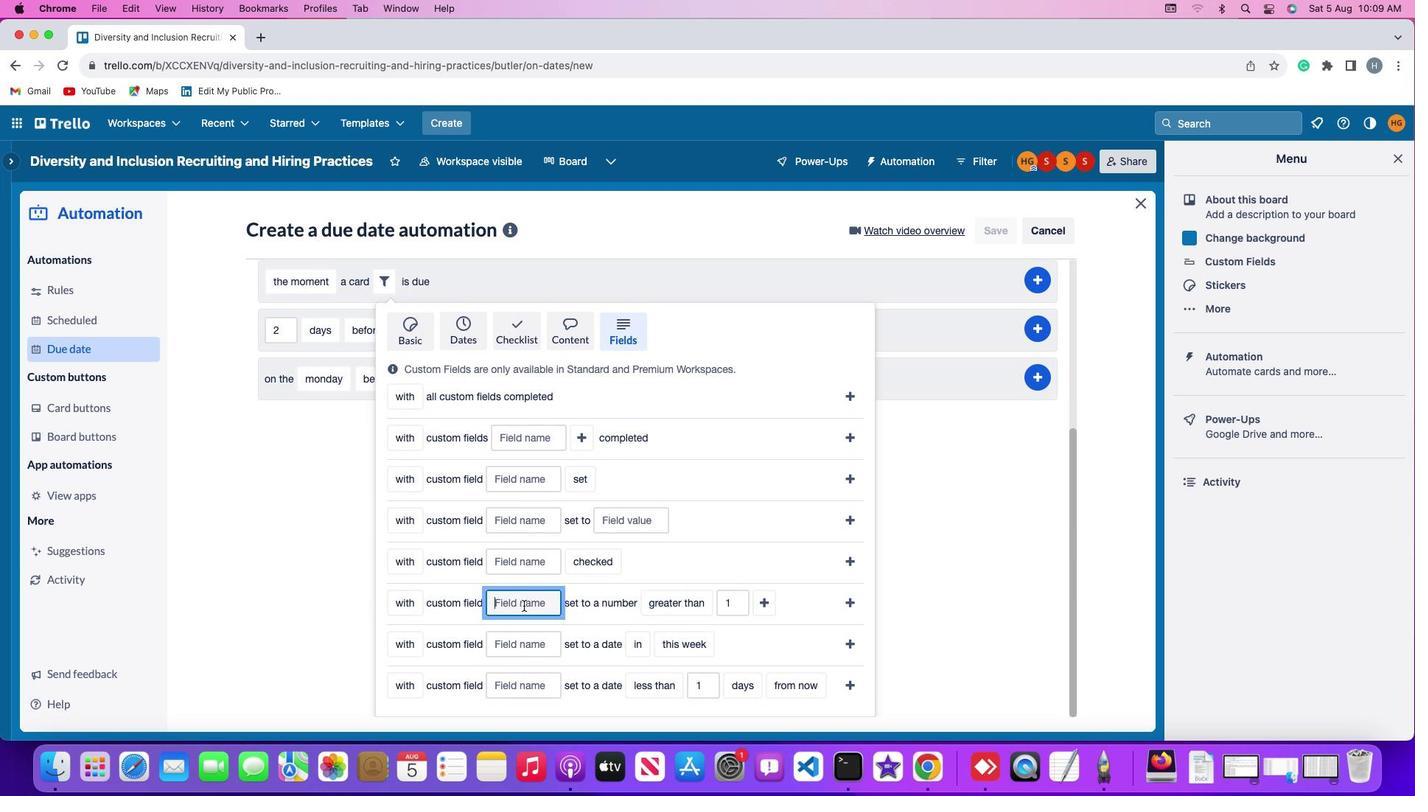 
Action: Mouse moved to (525, 605)
Screenshot: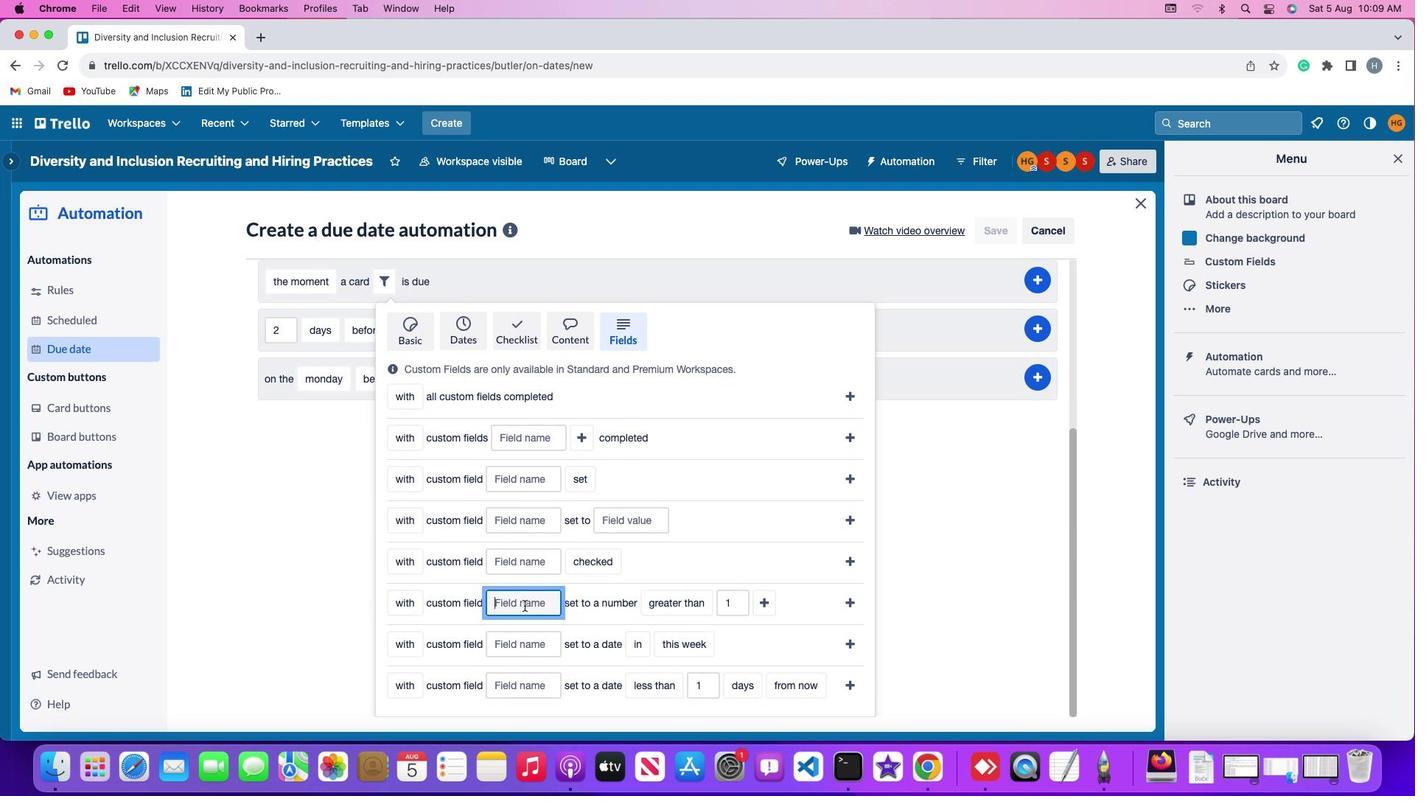 
Action: Key pressed Key.shift'R''e''s''u''m''e'
Screenshot: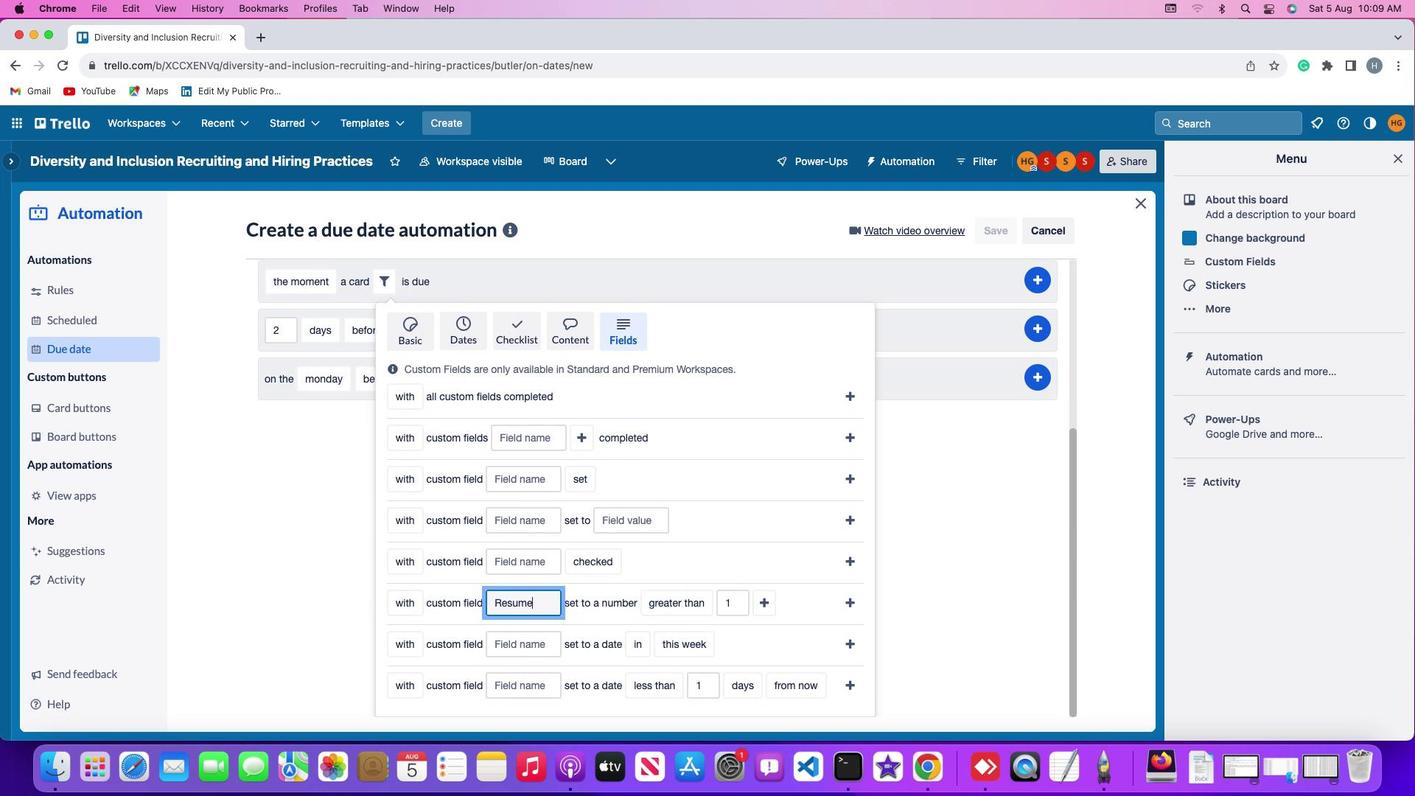 
Action: Mouse moved to (671, 598)
Screenshot: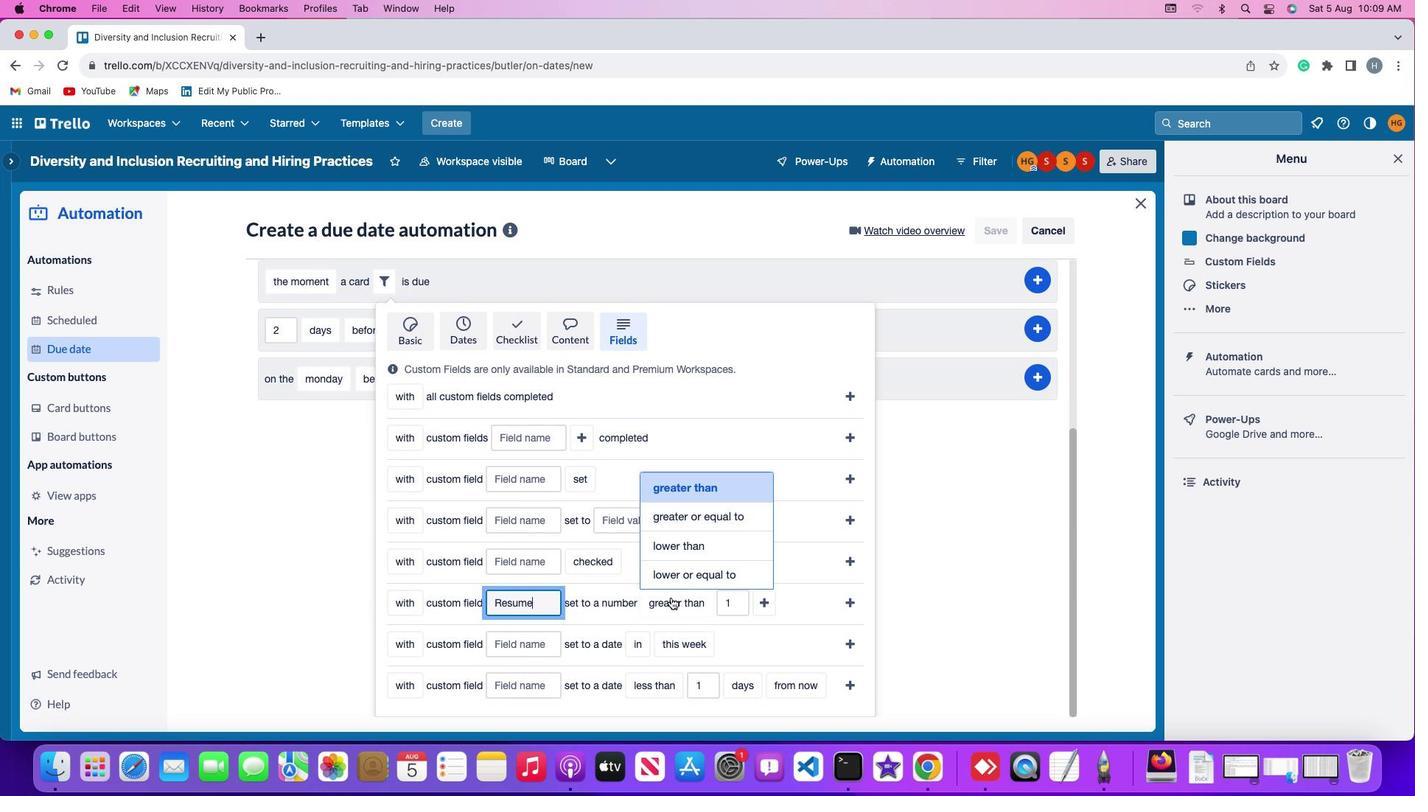 
Action: Mouse pressed left at (671, 598)
Screenshot: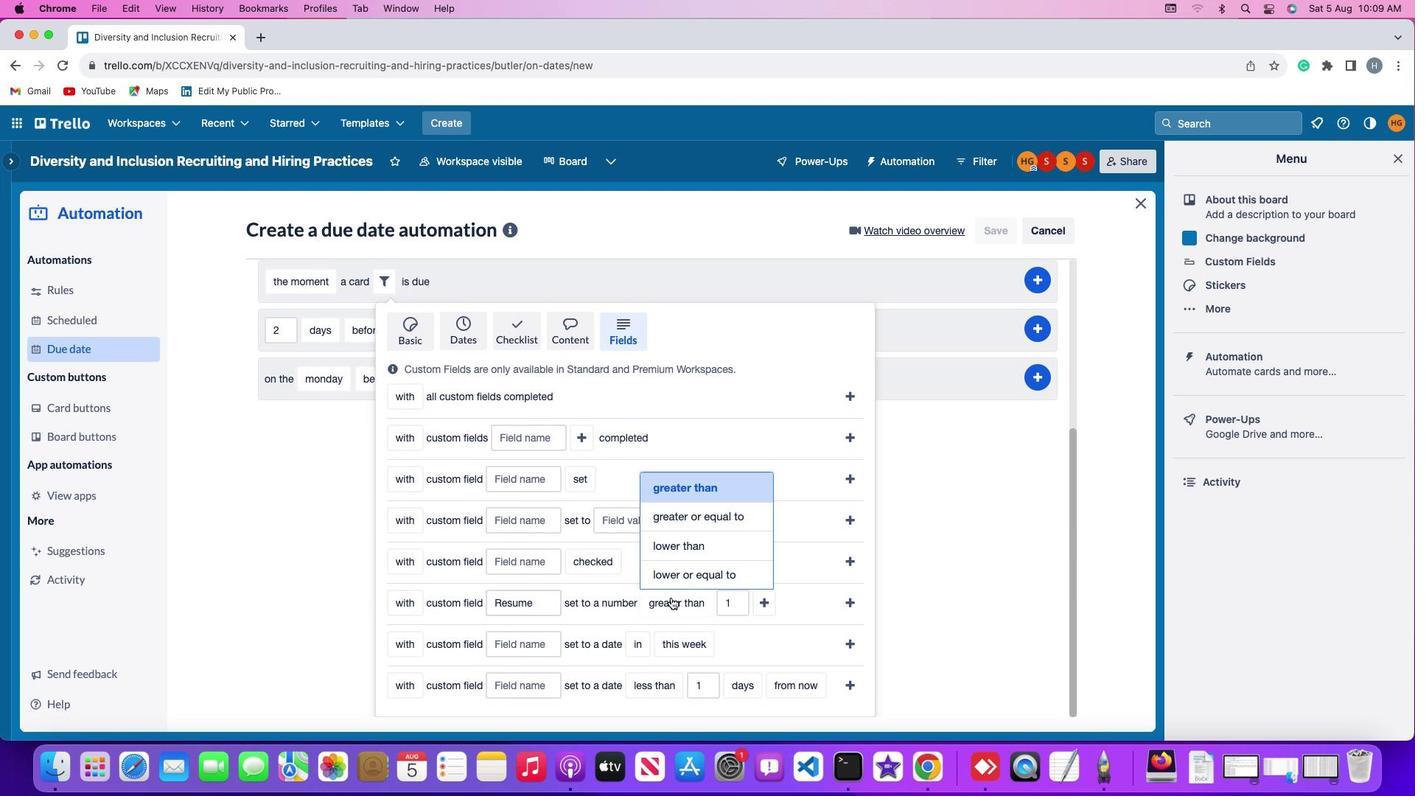 
Action: Mouse moved to (699, 520)
Screenshot: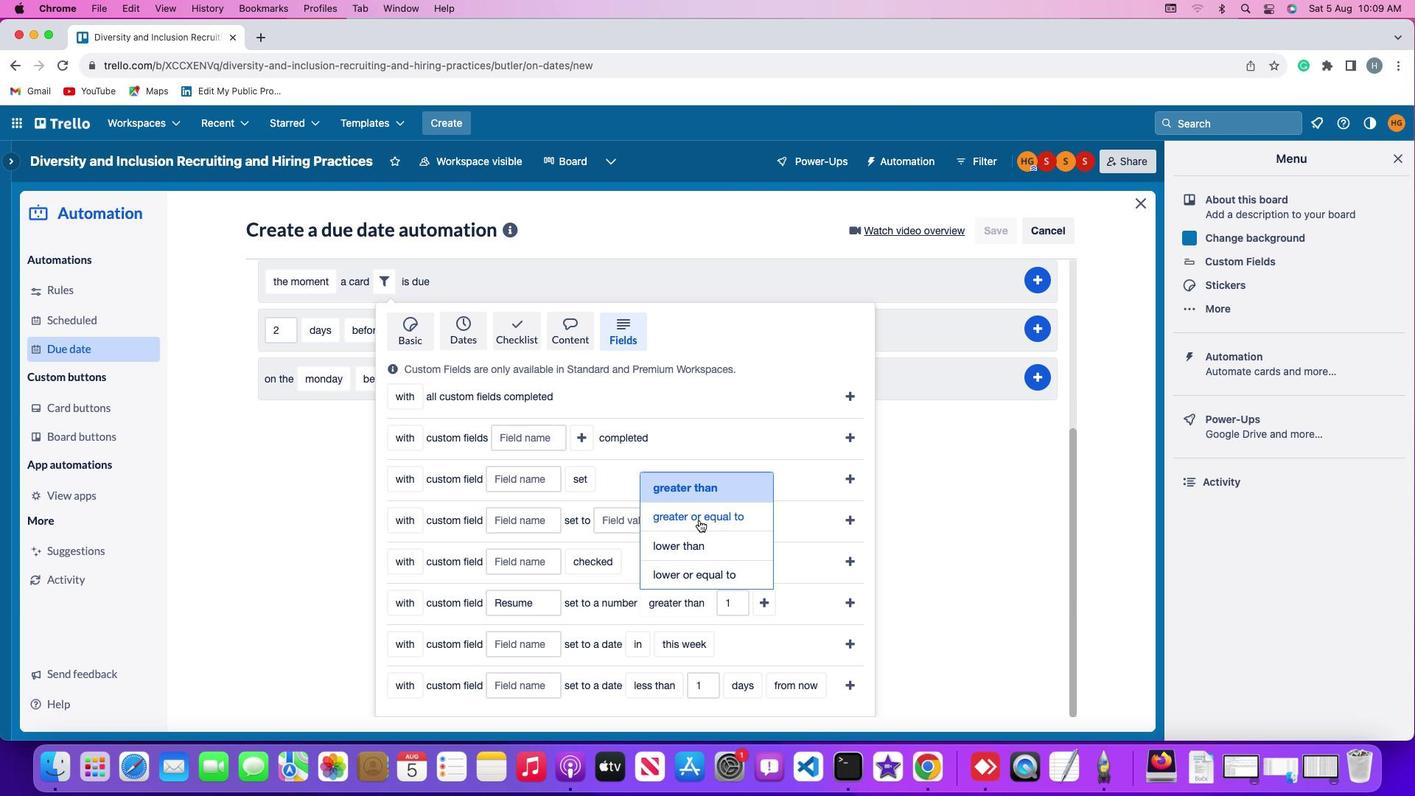 
Action: Mouse pressed left at (699, 520)
Screenshot: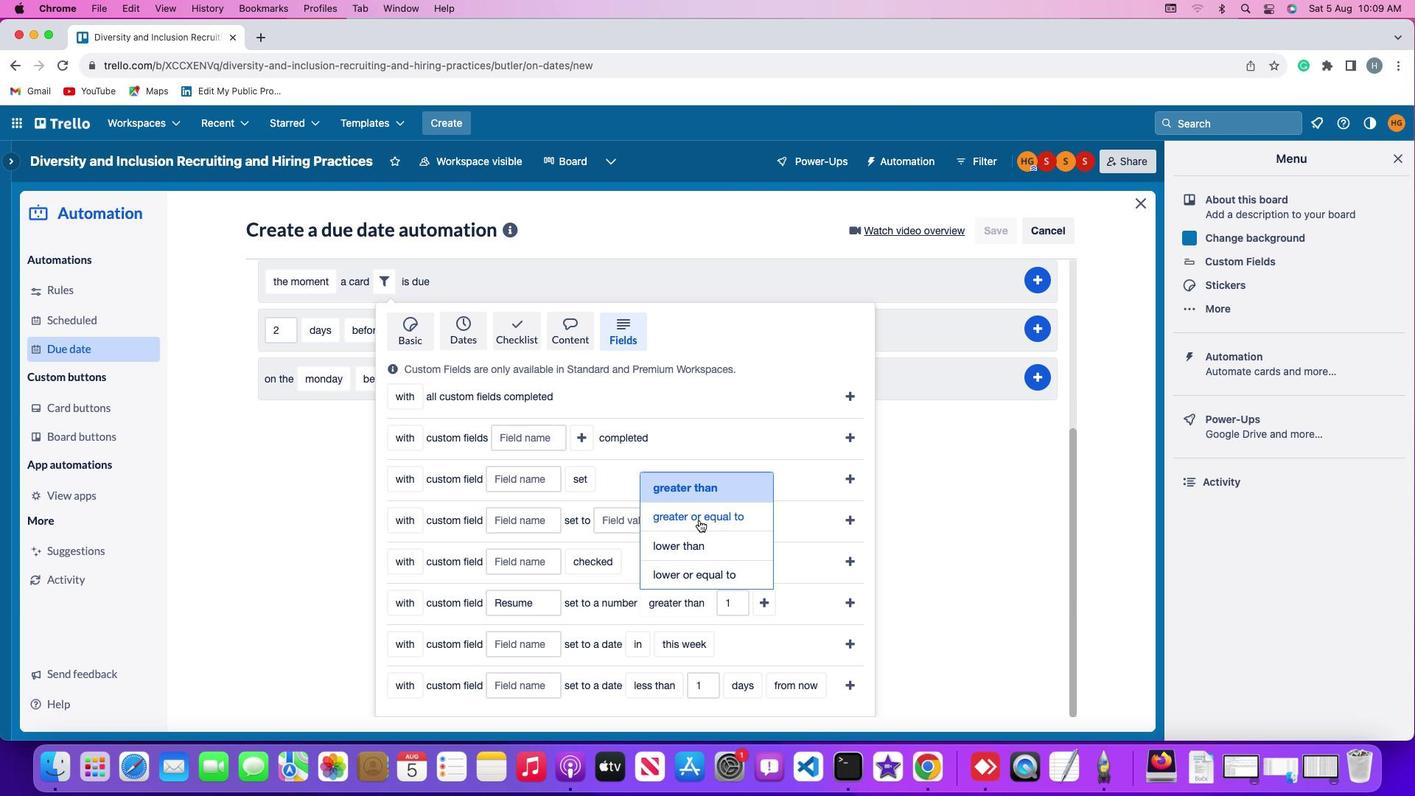 
Action: Mouse moved to (769, 604)
Screenshot: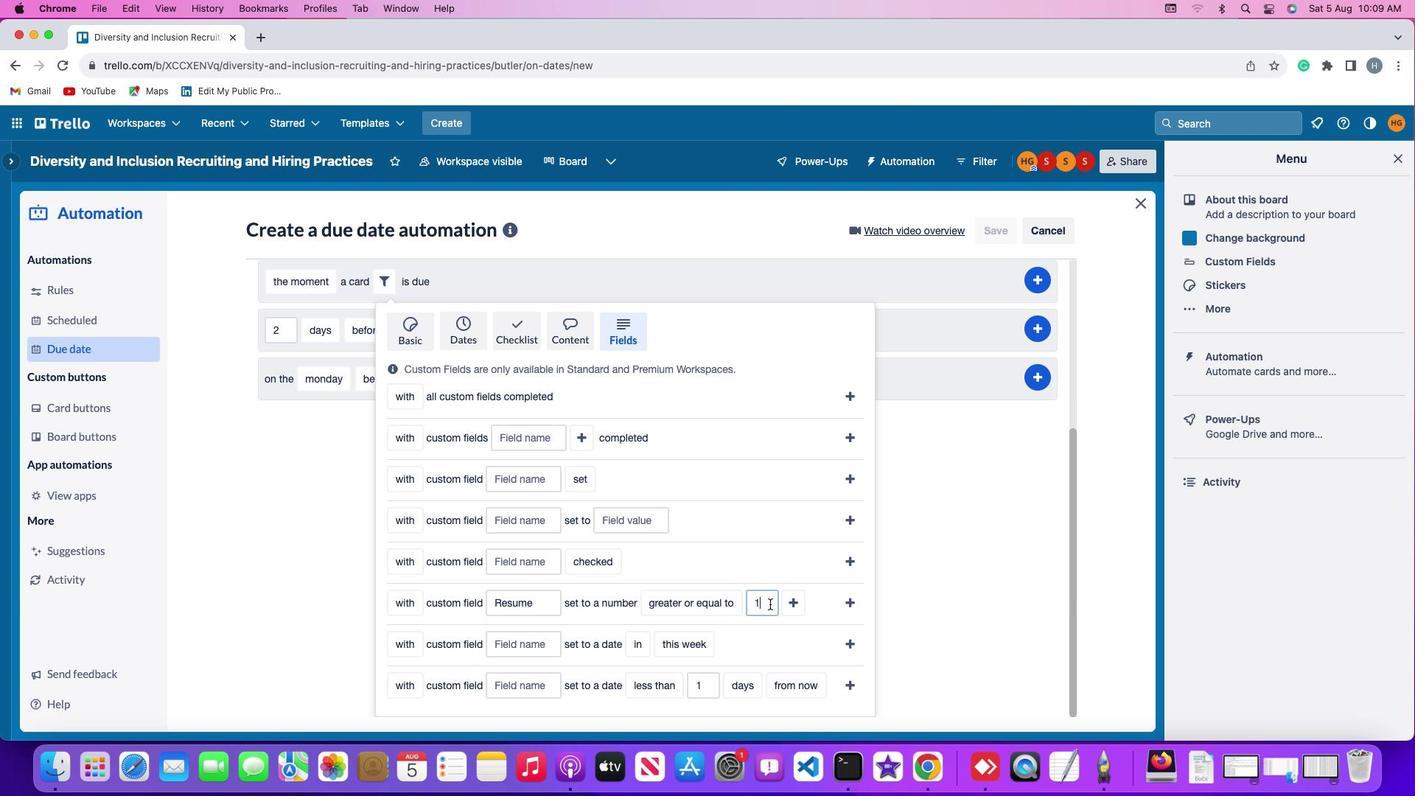 
Action: Mouse pressed left at (769, 604)
Screenshot: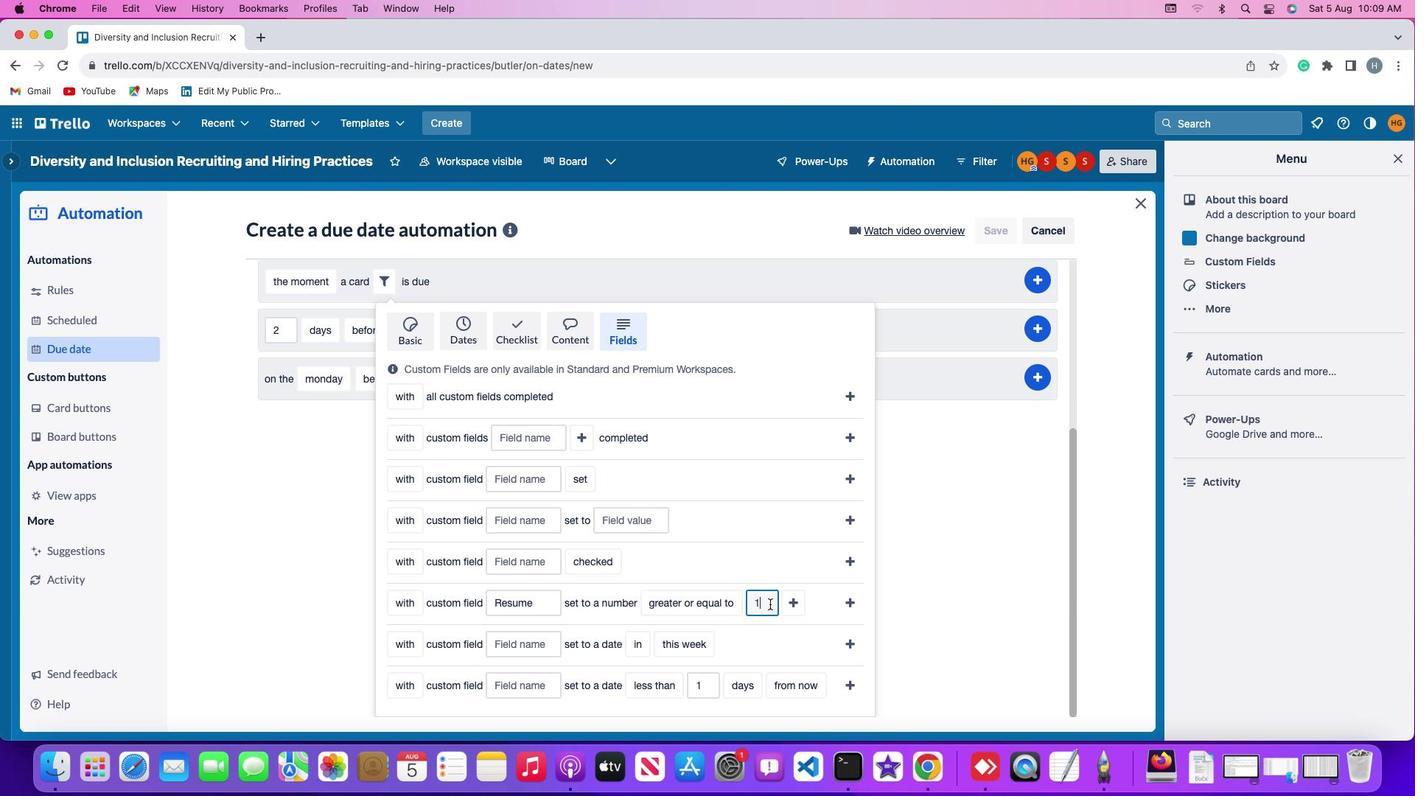 
Action: Mouse moved to (772, 600)
Screenshot: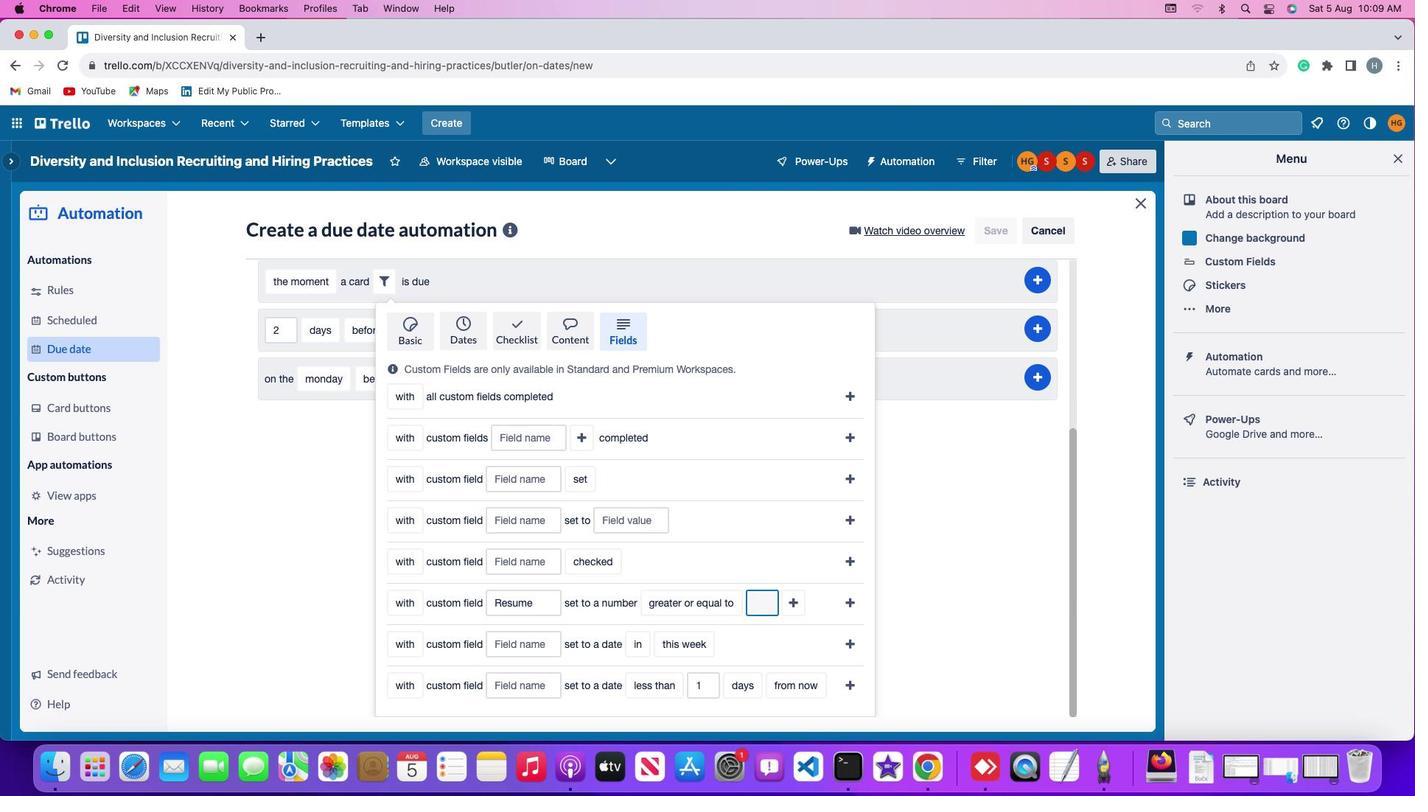 
Action: Key pressed Key.backspace'1'
Screenshot: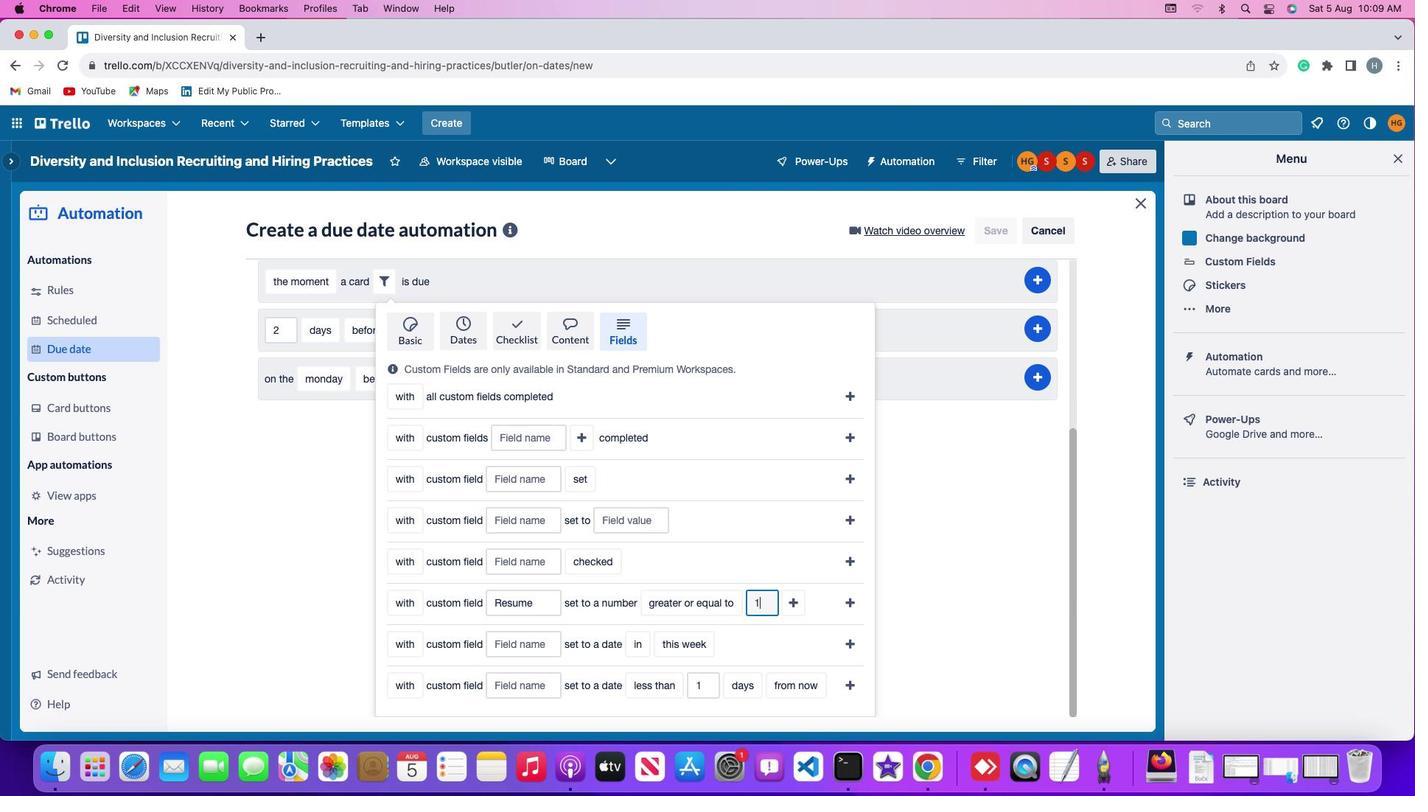 
Action: Mouse moved to (794, 604)
Screenshot: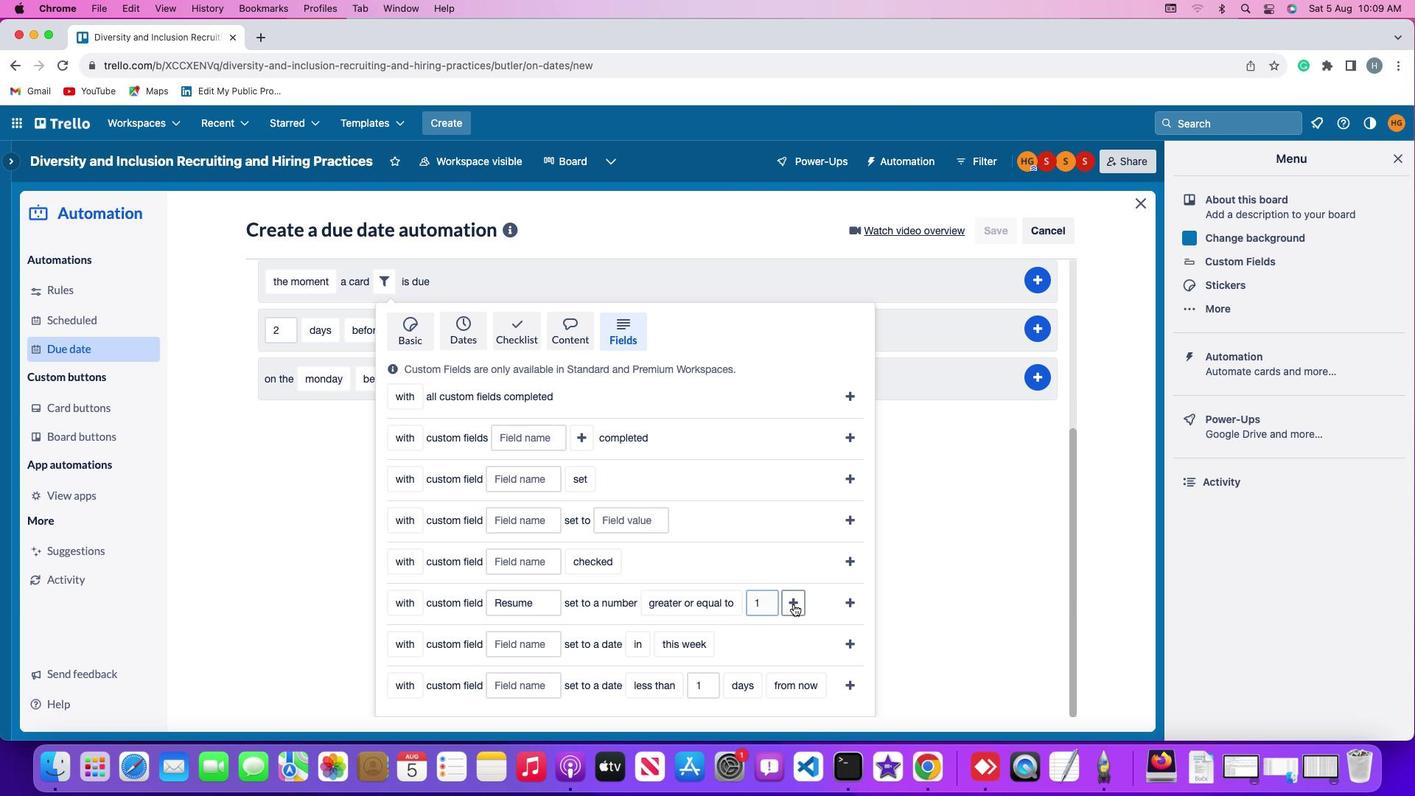 
Action: Mouse pressed left at (794, 604)
Screenshot: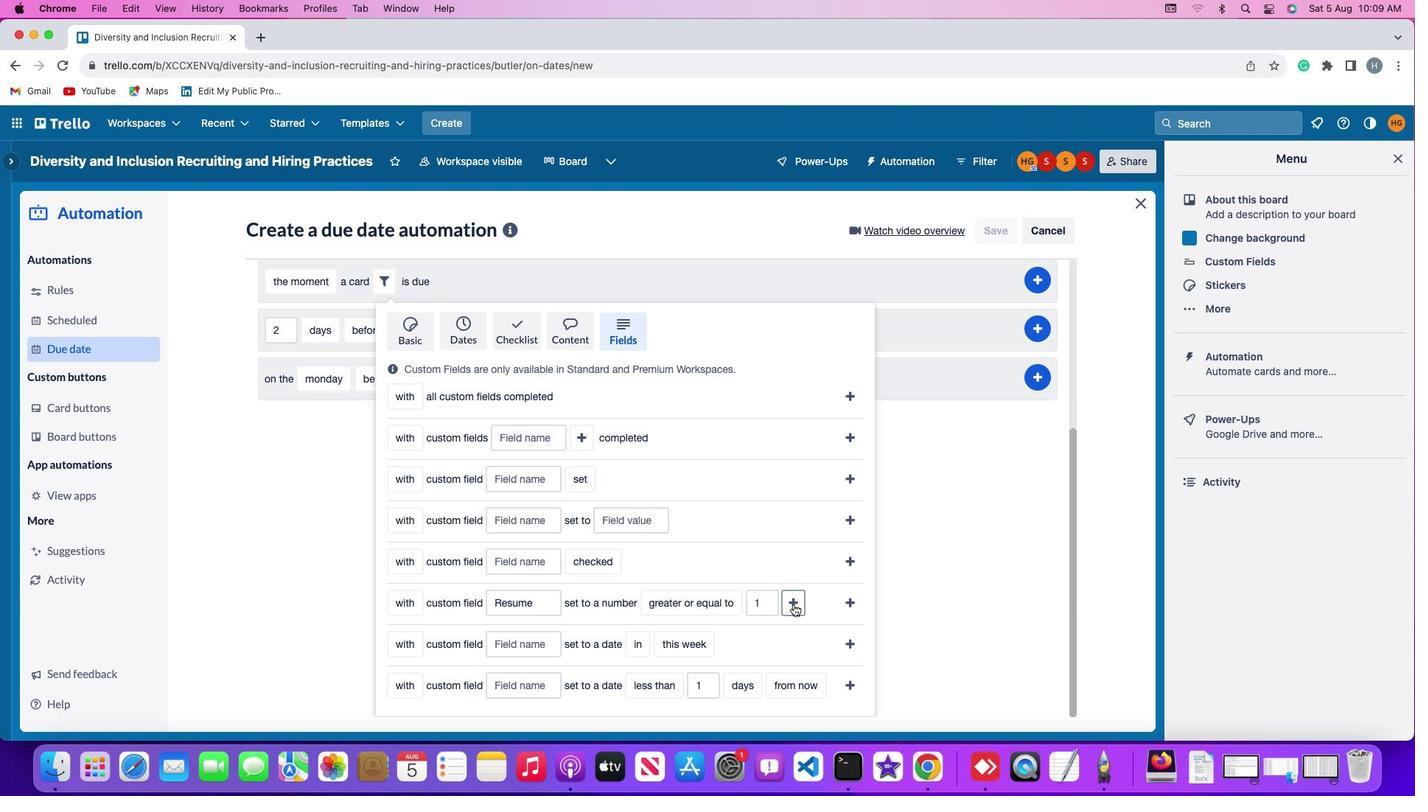 
Action: Mouse moved to (843, 612)
Screenshot: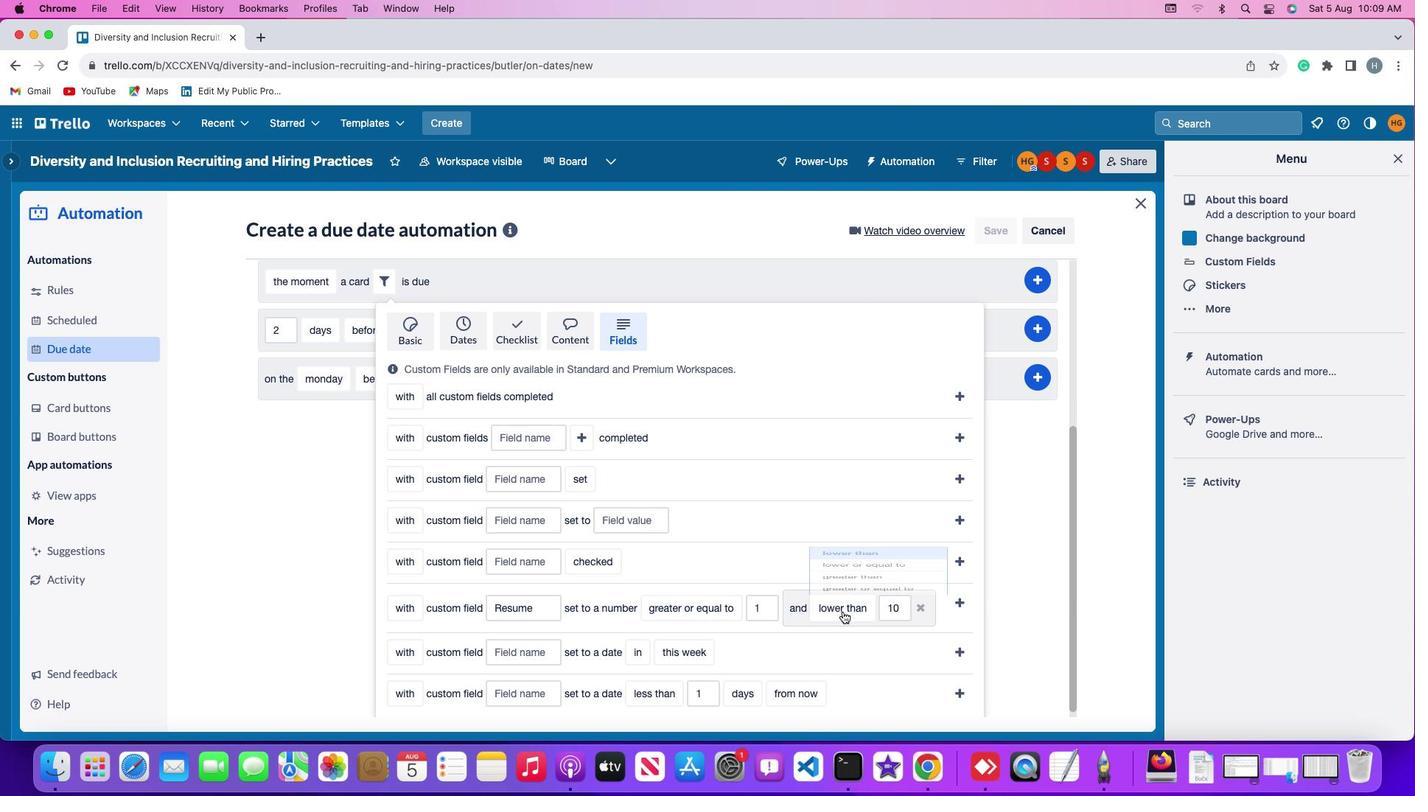 
Action: Mouse pressed left at (843, 612)
Screenshot: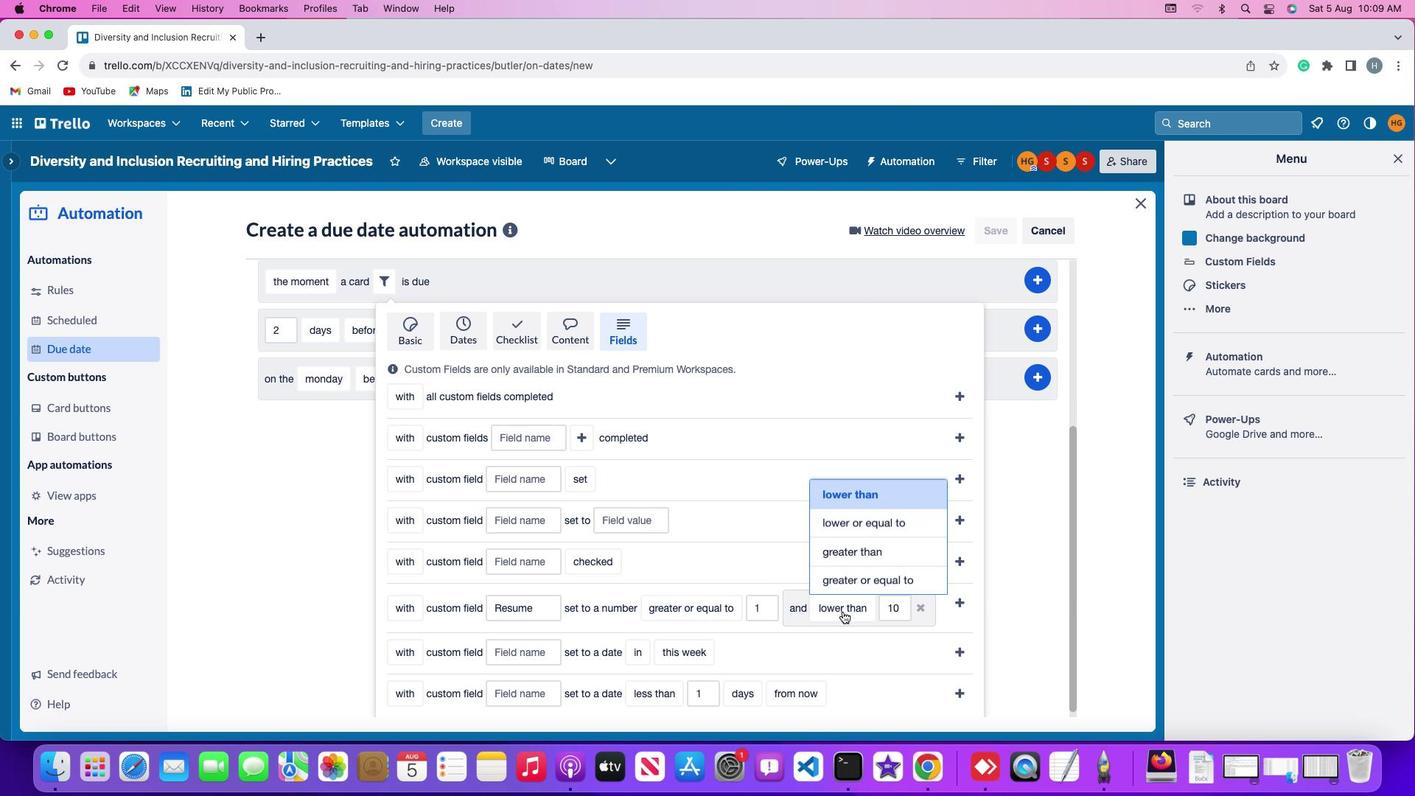 
Action: Mouse moved to (870, 523)
Screenshot: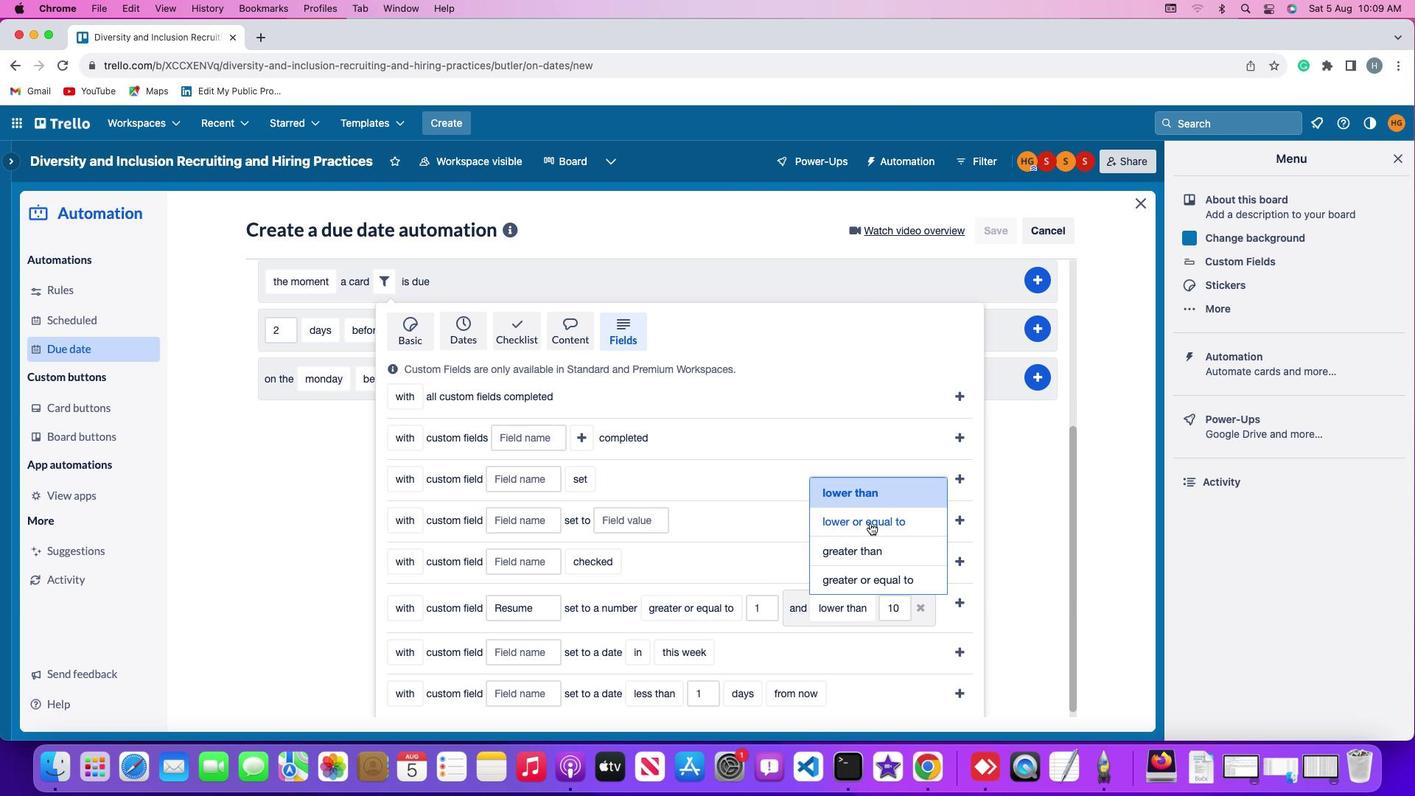 
Action: Mouse pressed left at (870, 523)
Screenshot: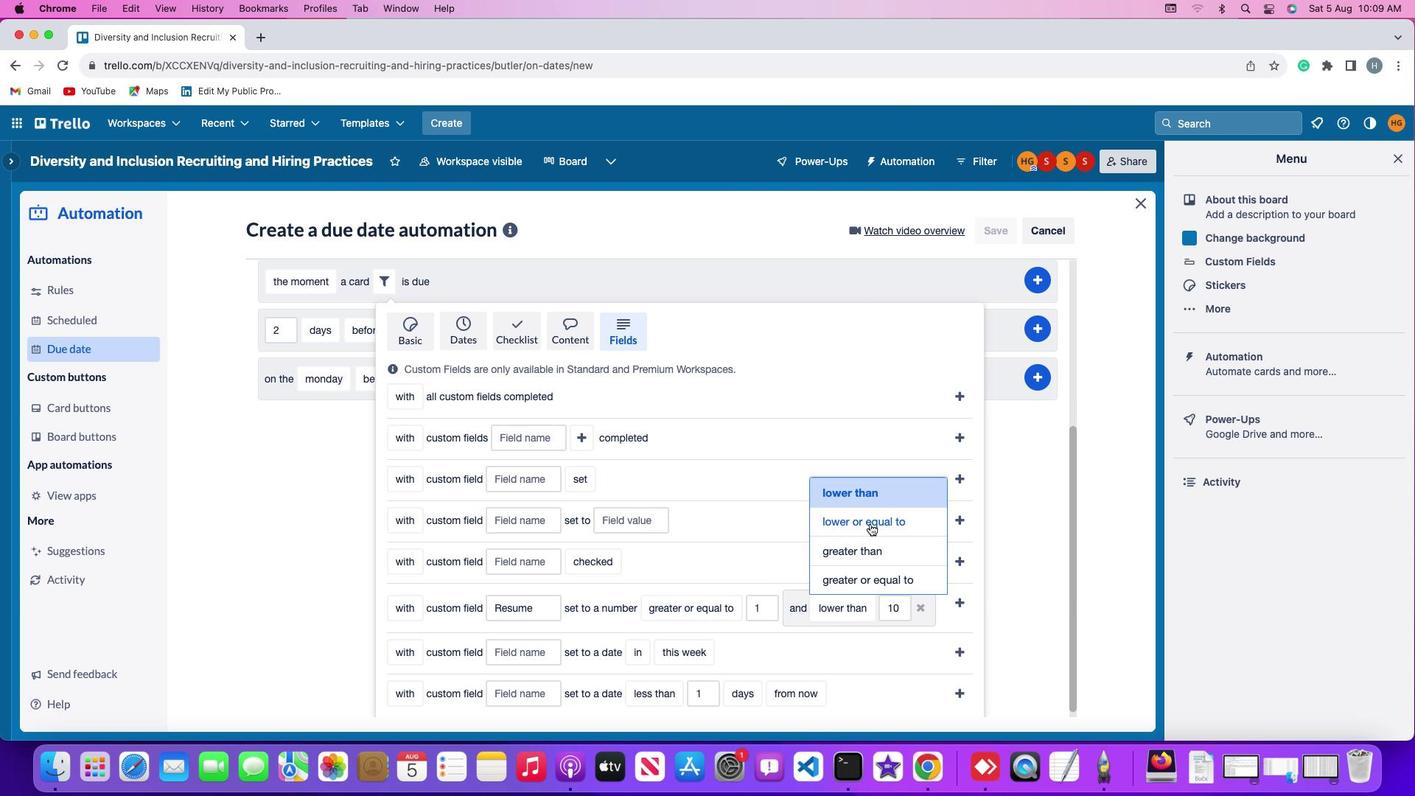 
Action: Mouse moved to (928, 603)
Screenshot: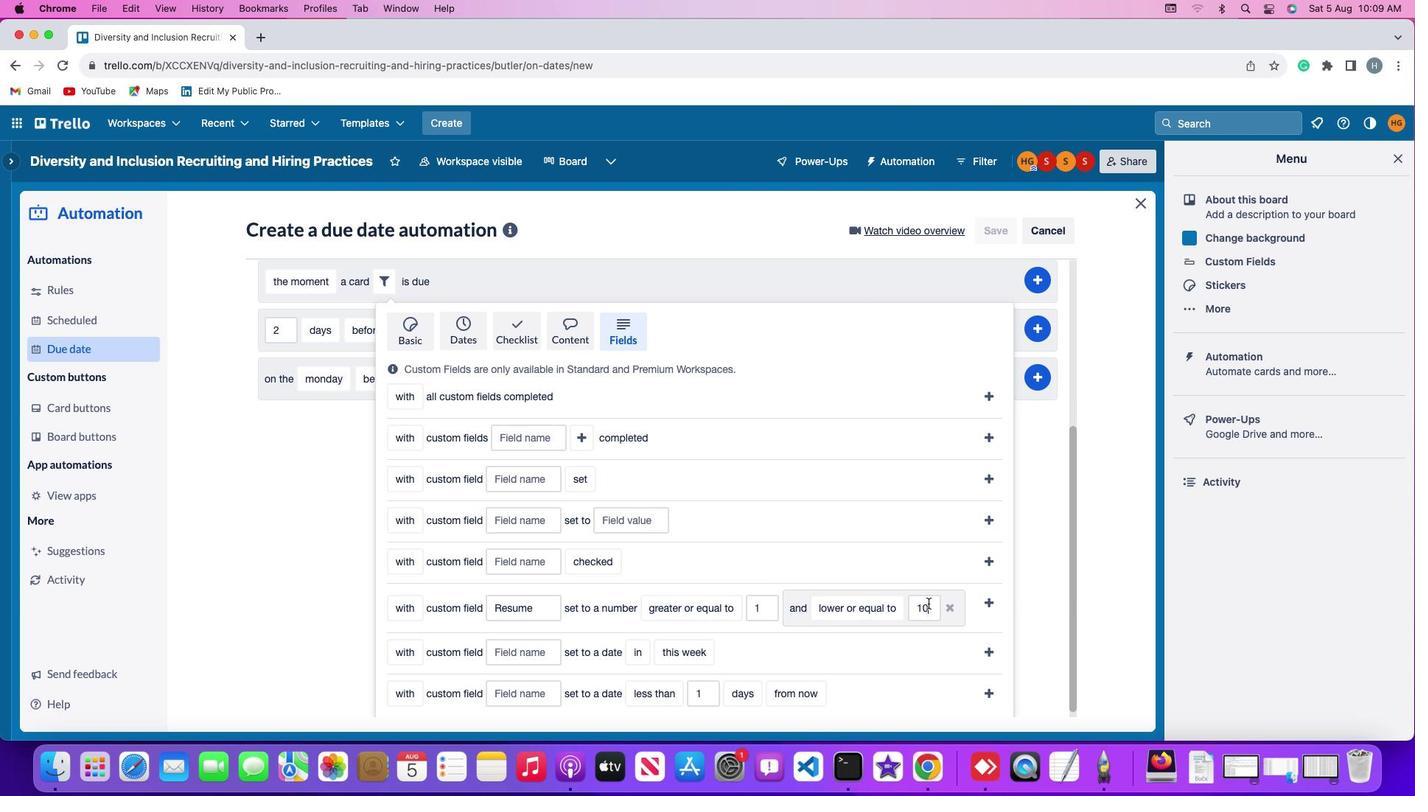 
Action: Mouse pressed left at (928, 603)
Screenshot: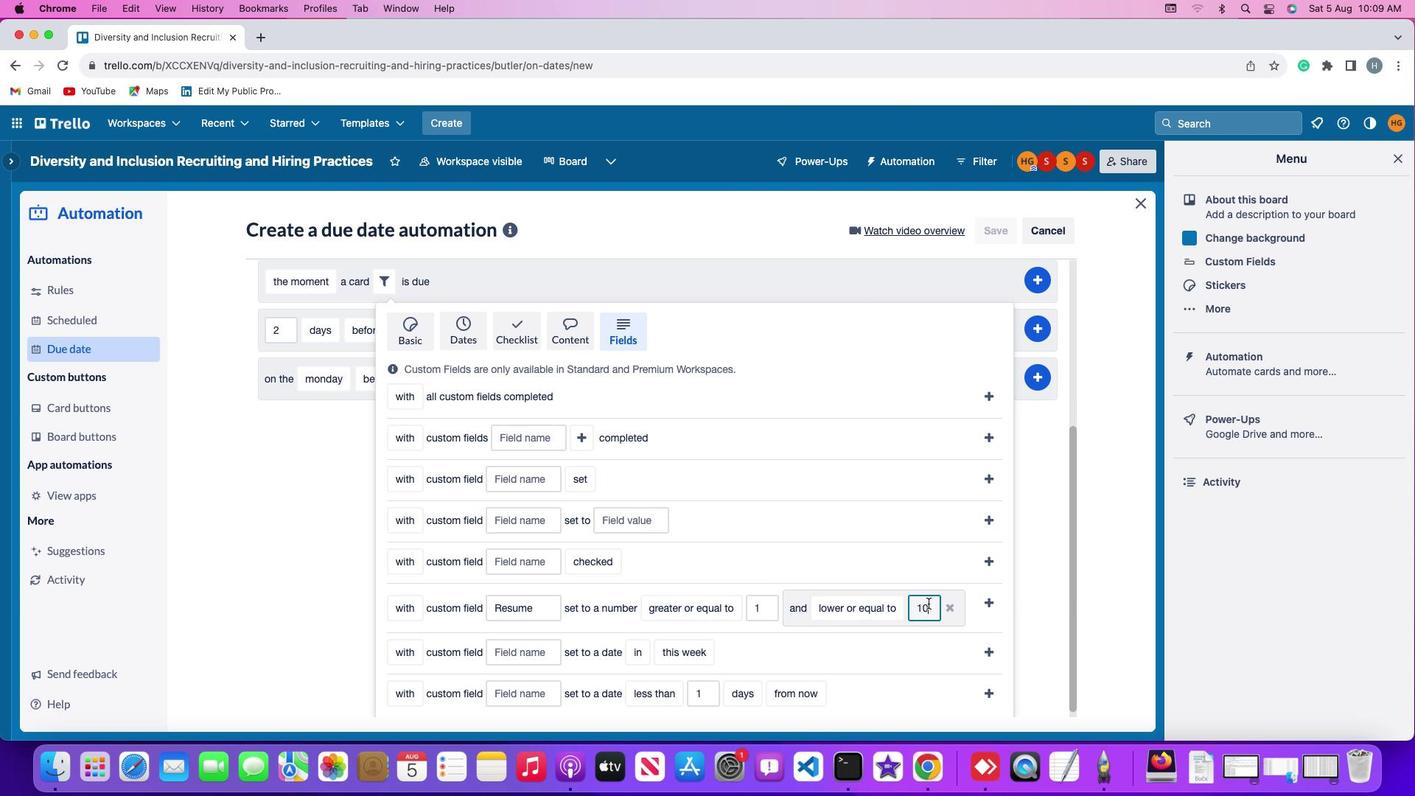 
Action: Mouse moved to (929, 603)
Screenshot: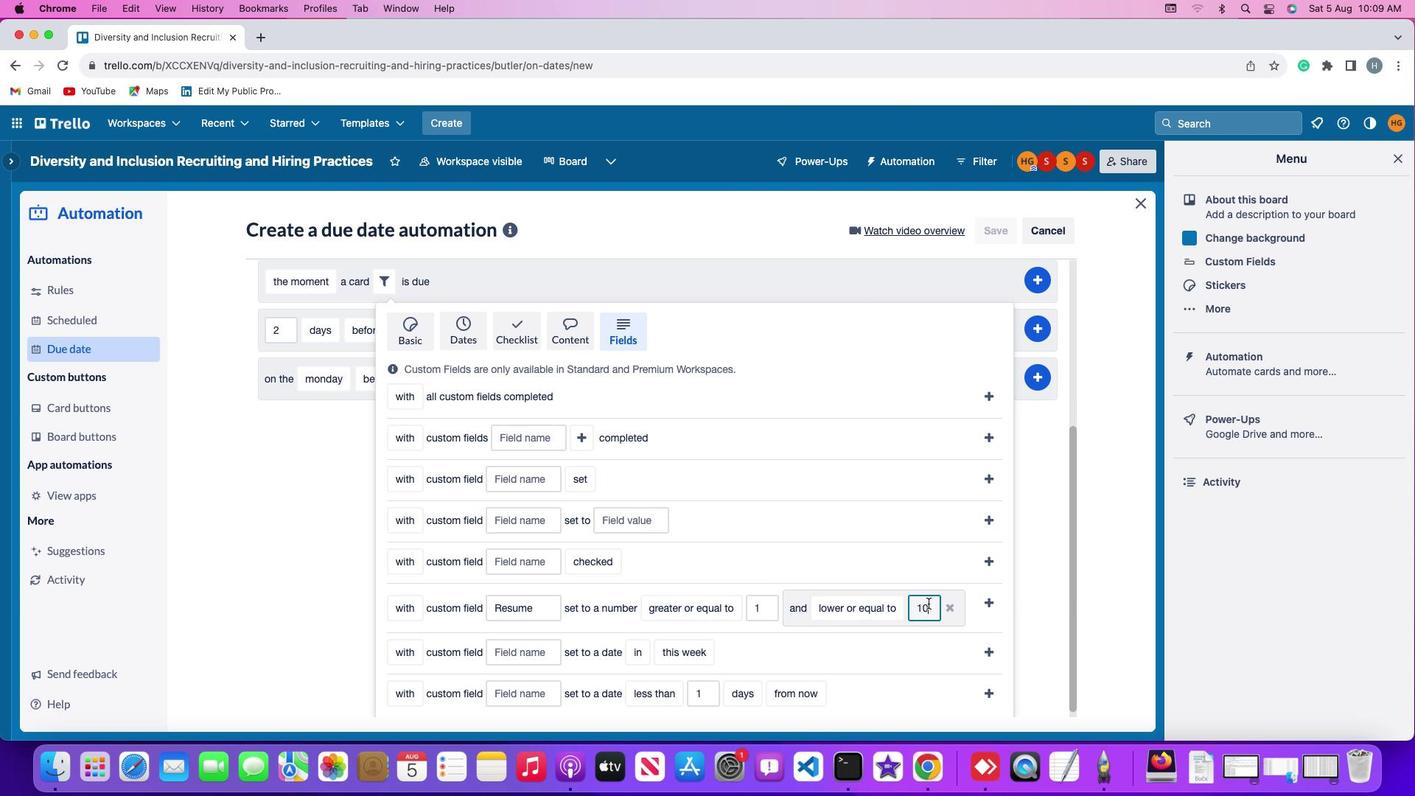 
Action: Key pressed Key.backspaceKey.backspace'1''0'
Screenshot: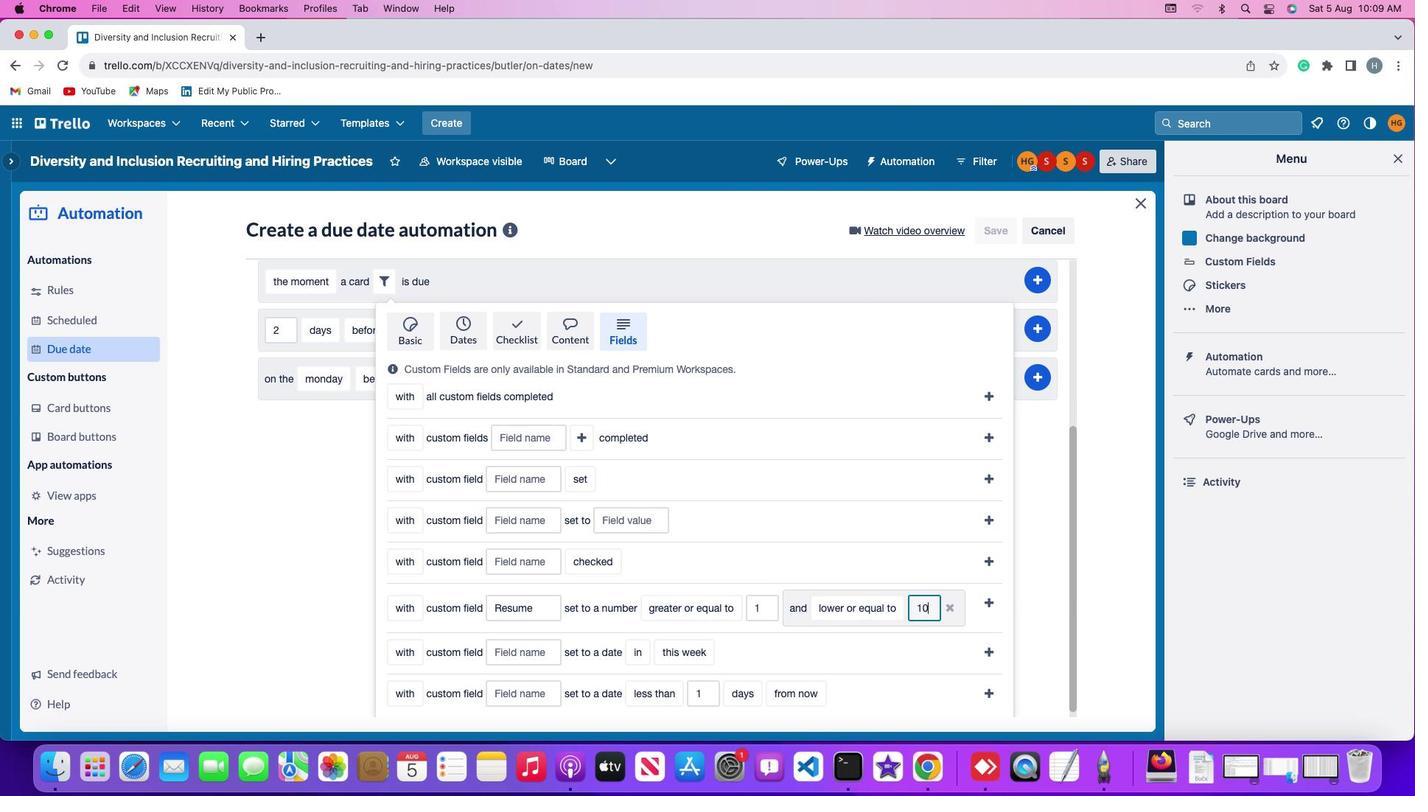 
Action: Mouse moved to (988, 602)
Screenshot: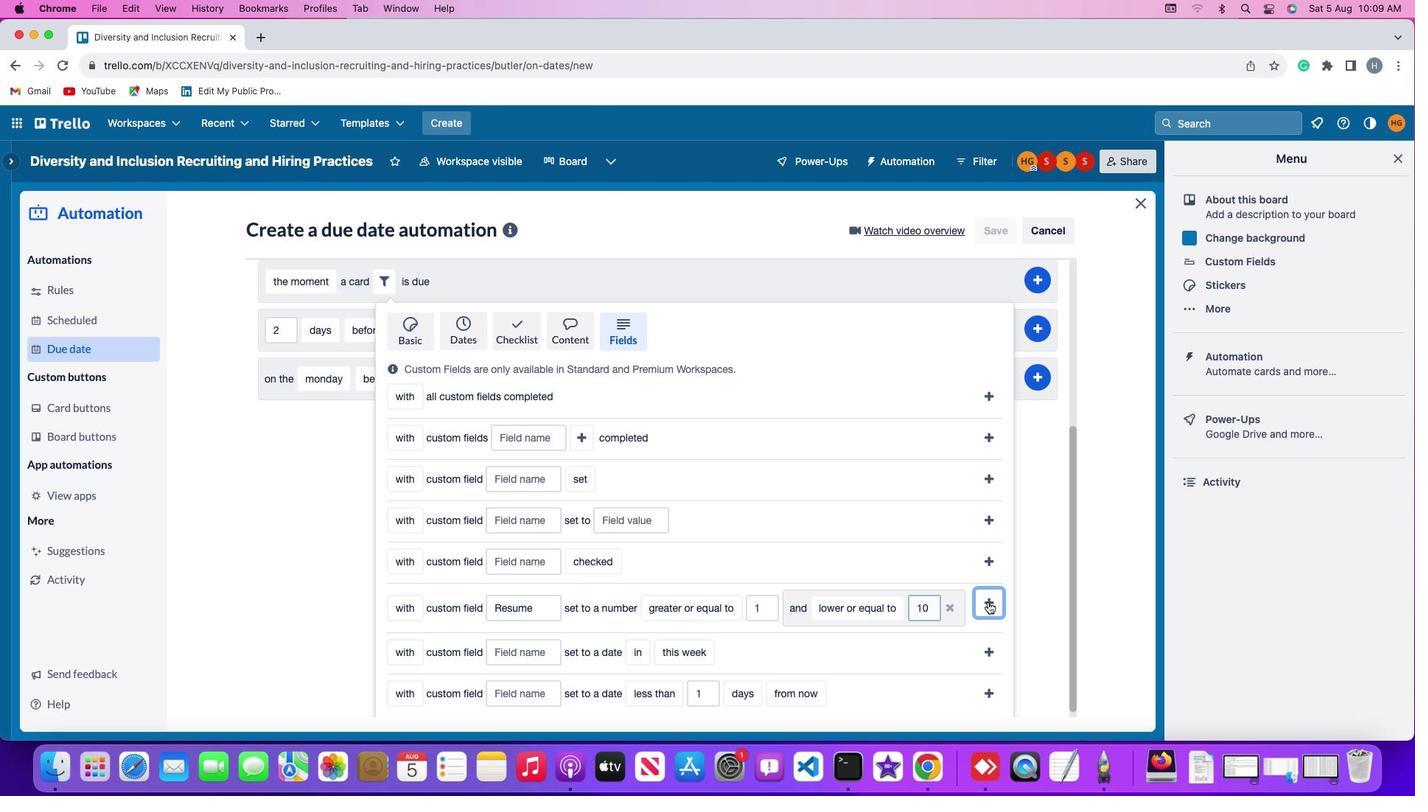 
Action: Mouse pressed left at (988, 602)
Screenshot: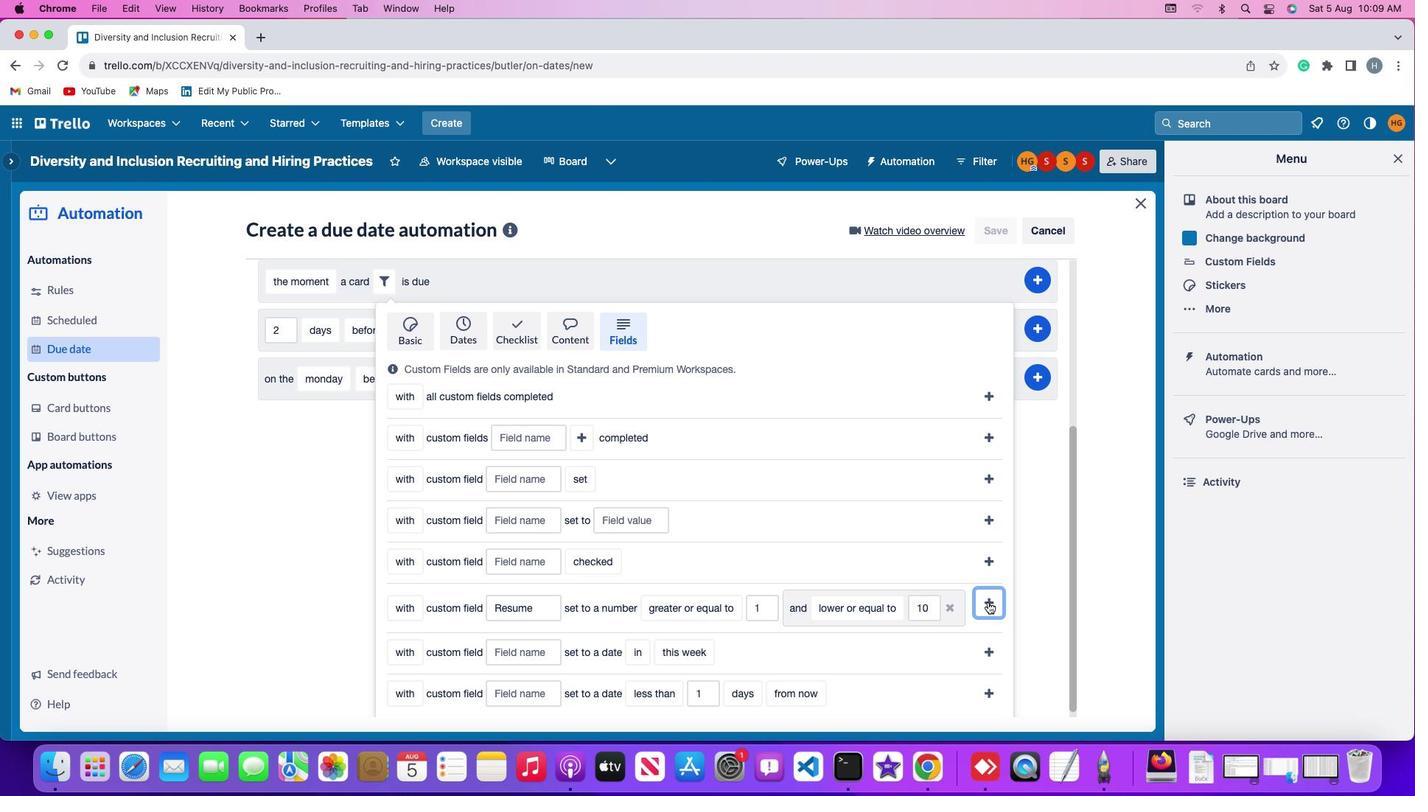 
Action: Mouse moved to (1038, 543)
Screenshot: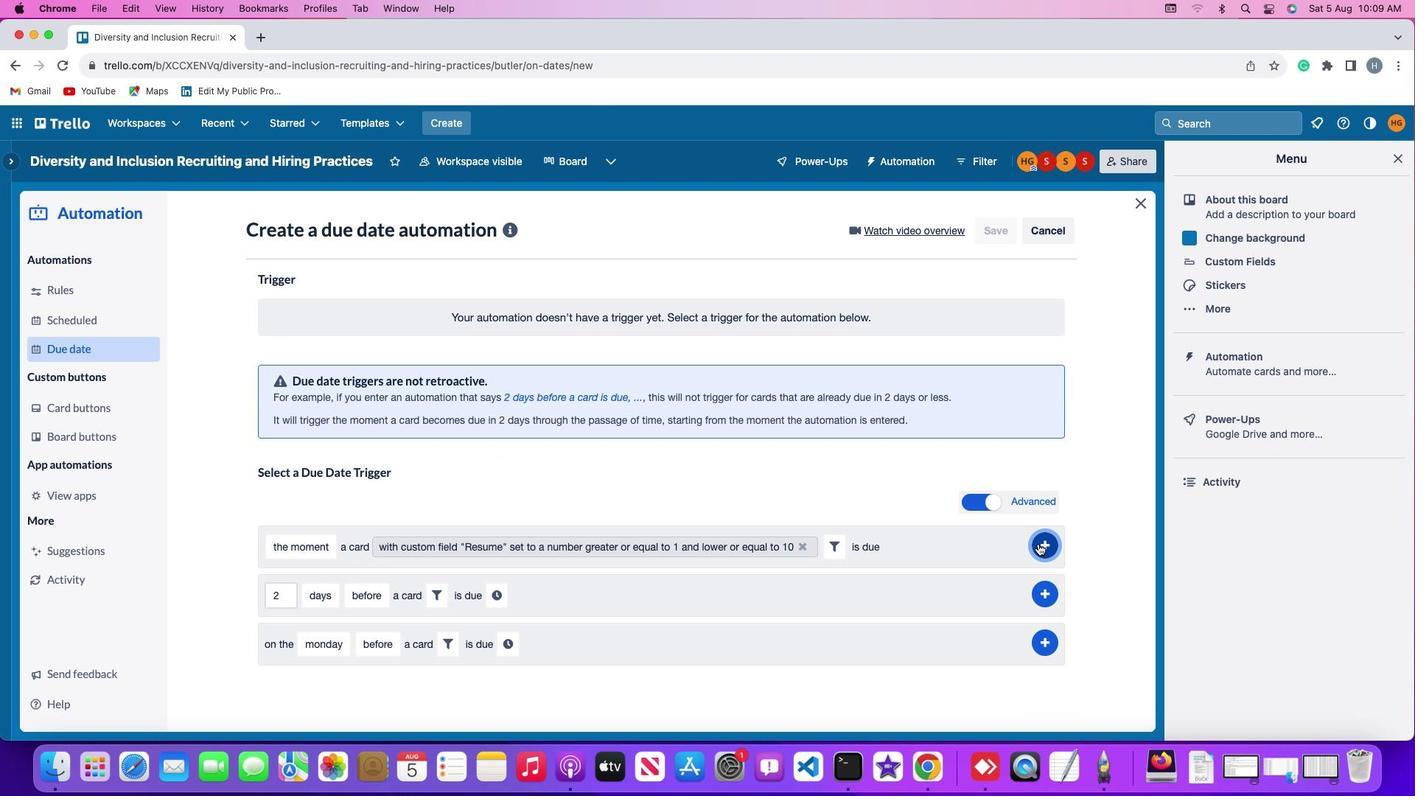 
Action: Mouse pressed left at (1038, 543)
Screenshot: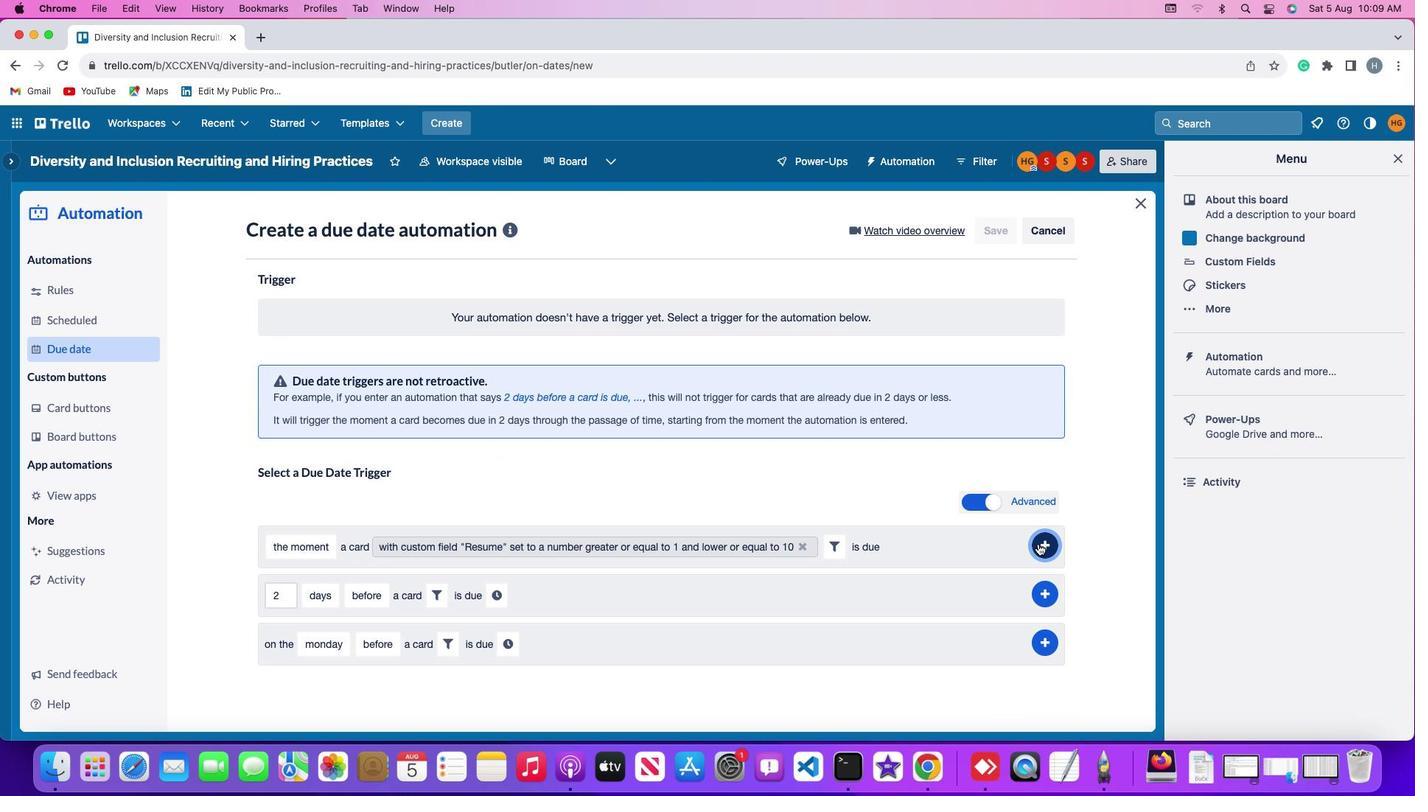 
Action: Mouse moved to (1103, 445)
Screenshot: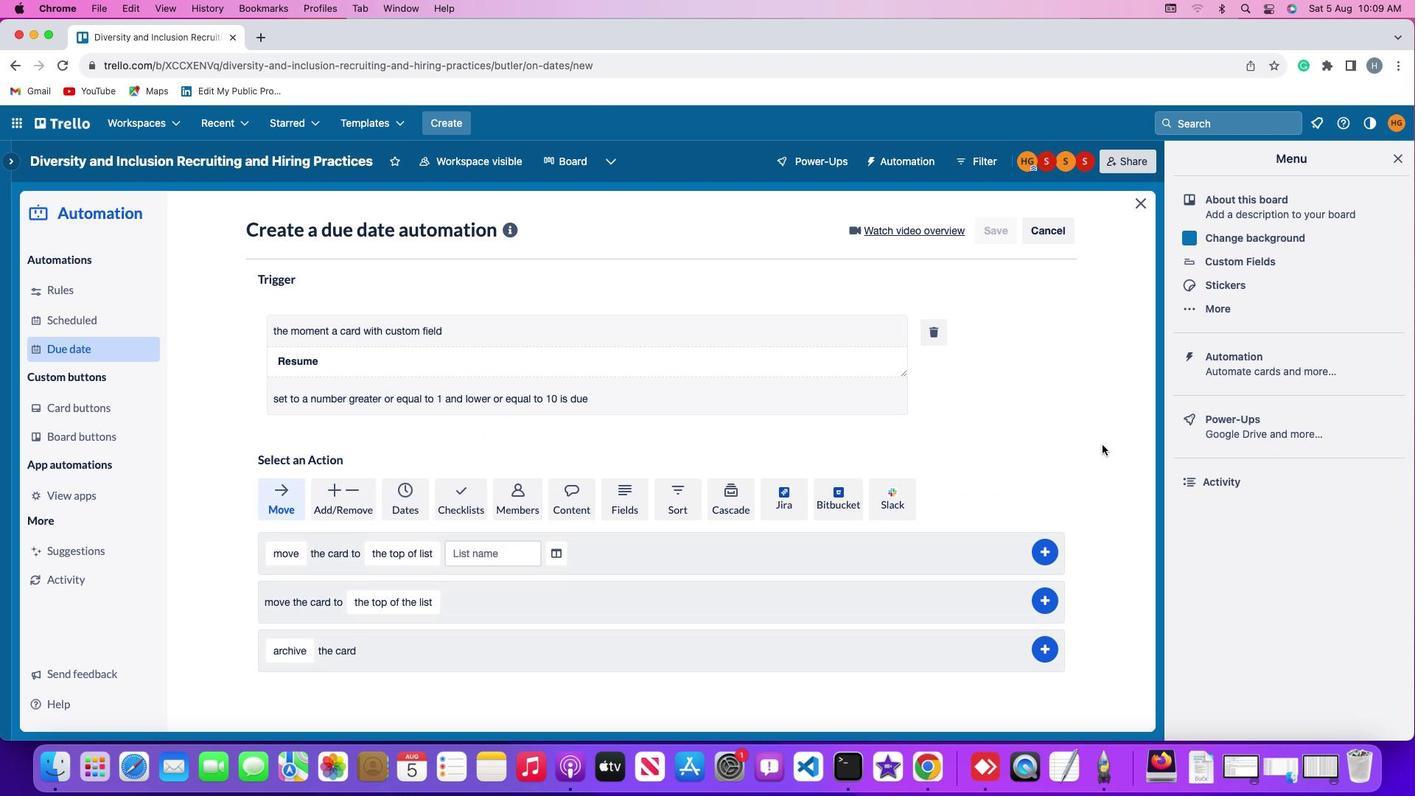 
